 Task: Search one way flight ticket for 2 adults, 2 infants in seat and 1 infant on lap in first from Houston: William P. Hobby Airport to Gillette: Gillette Campbell County Airport on 5-1-2023. Choice of flights is Delta. Number of bags: 3 checked bags. Price is upto 90000. Outbound departure time preference is 6:15.
Action: Mouse moved to (212, 315)
Screenshot: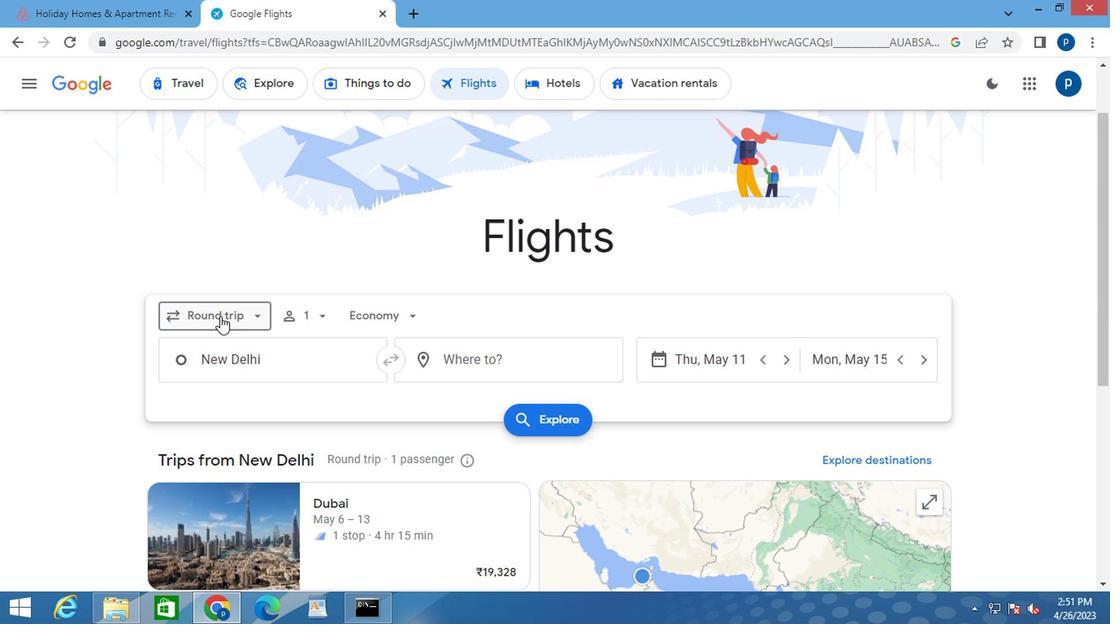 
Action: Mouse pressed left at (212, 315)
Screenshot: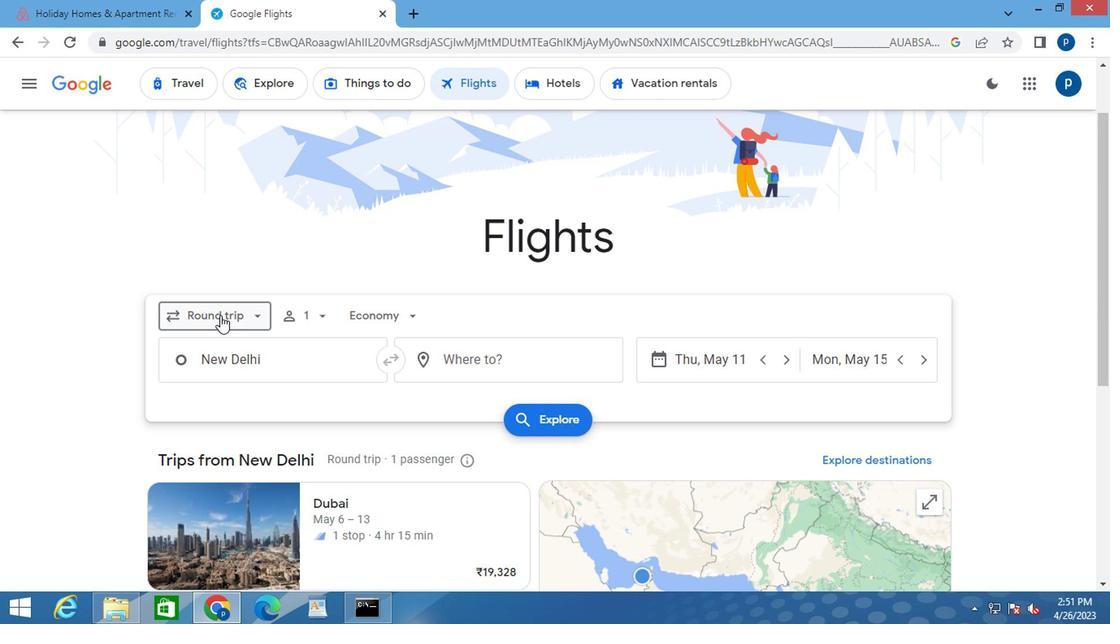
Action: Mouse moved to (228, 386)
Screenshot: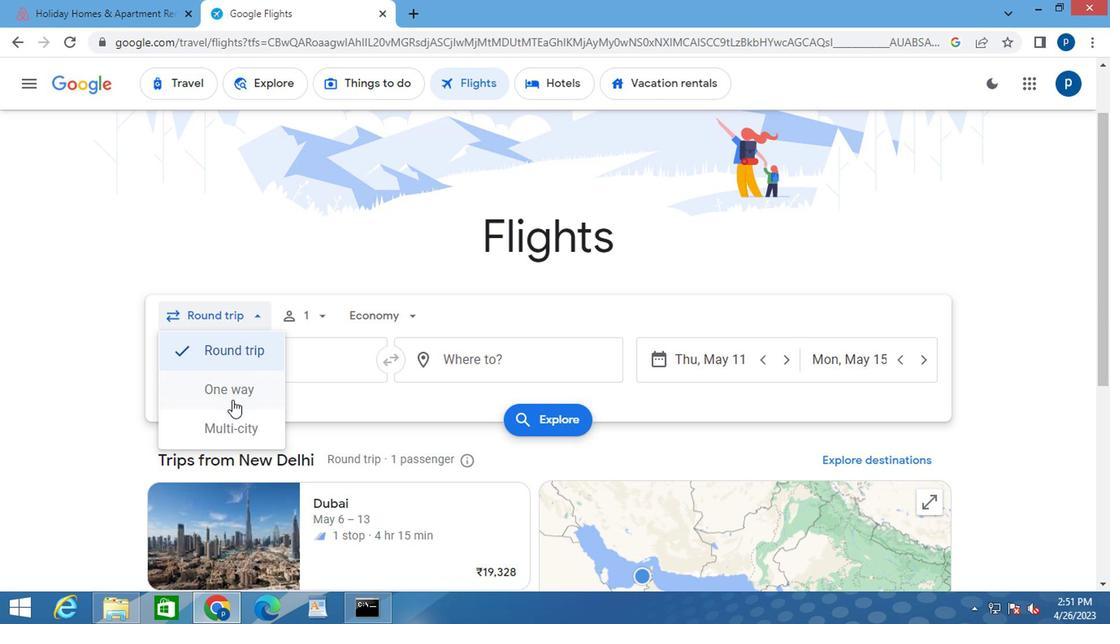 
Action: Mouse pressed left at (228, 386)
Screenshot: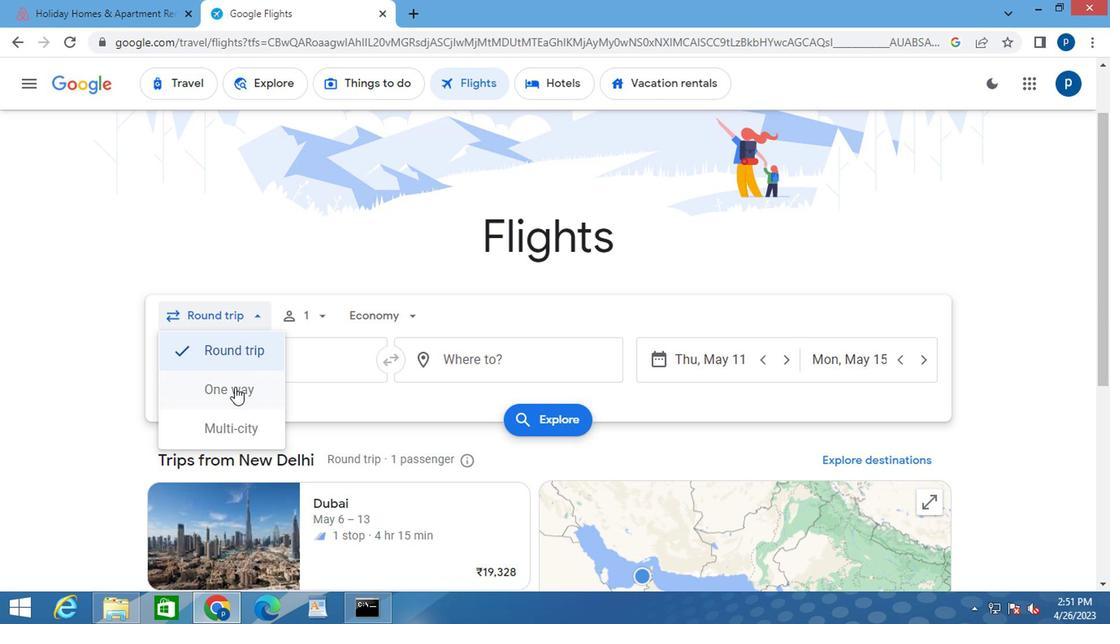 
Action: Mouse moved to (304, 324)
Screenshot: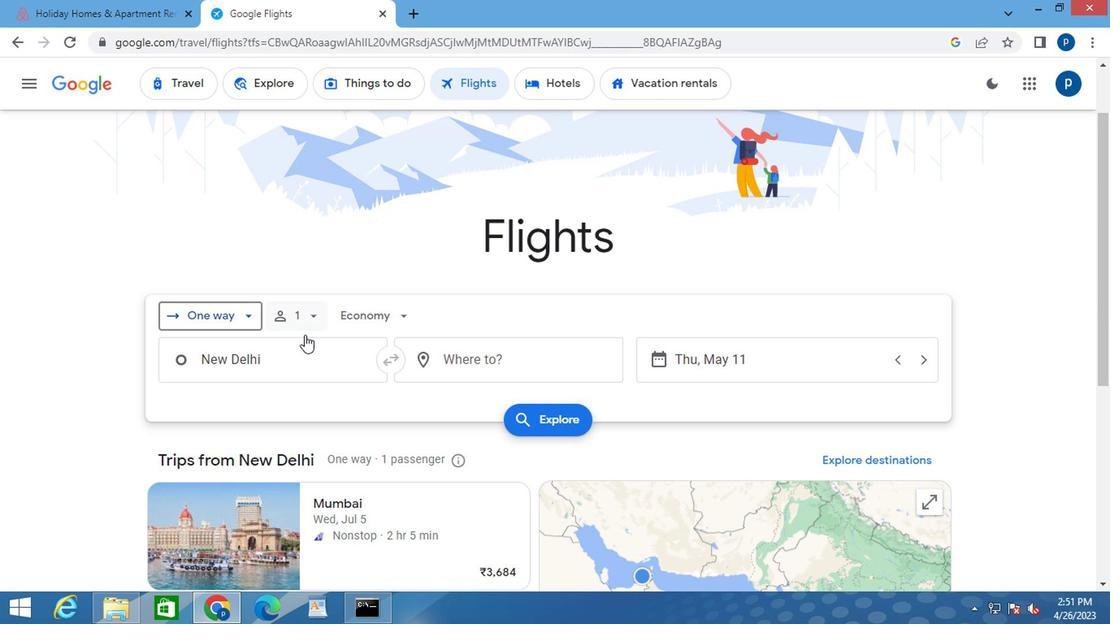 
Action: Mouse pressed left at (304, 324)
Screenshot: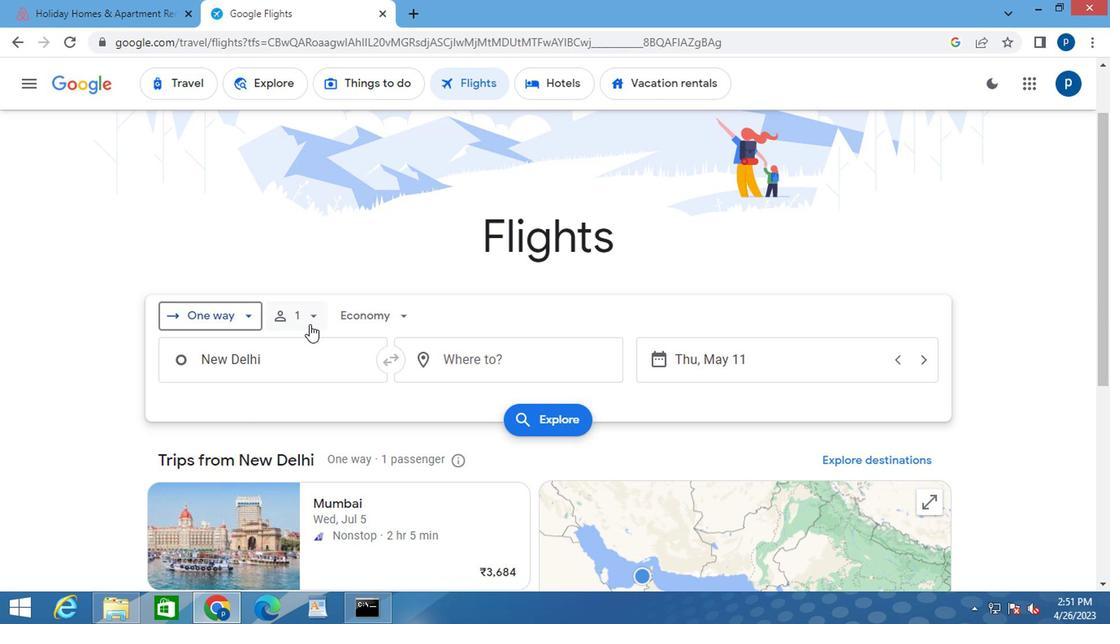 
Action: Mouse moved to (432, 361)
Screenshot: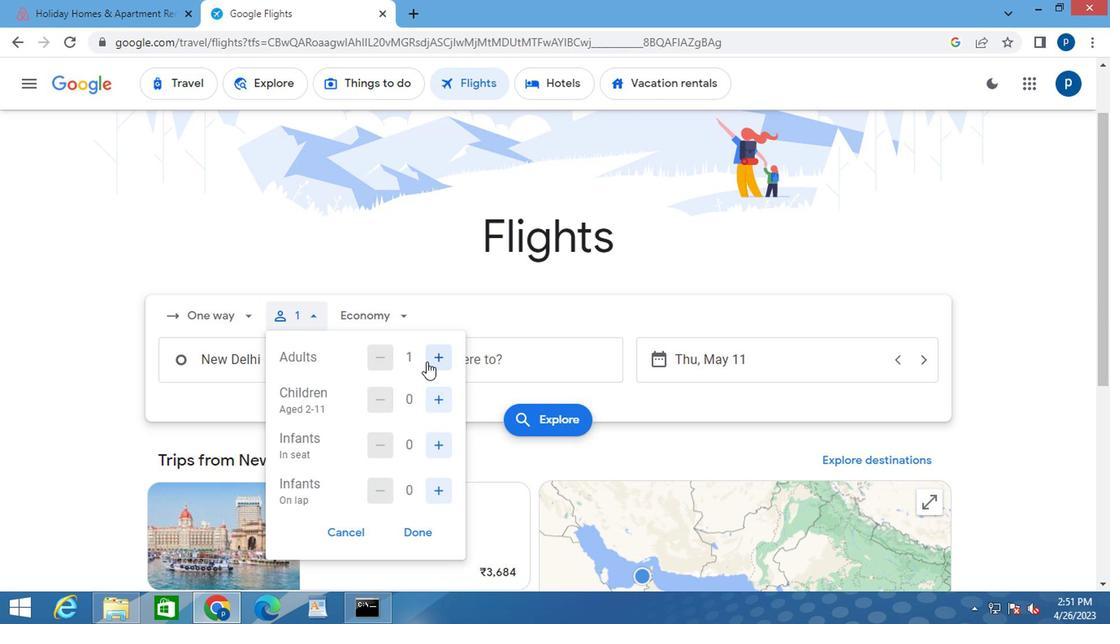 
Action: Mouse pressed left at (432, 361)
Screenshot: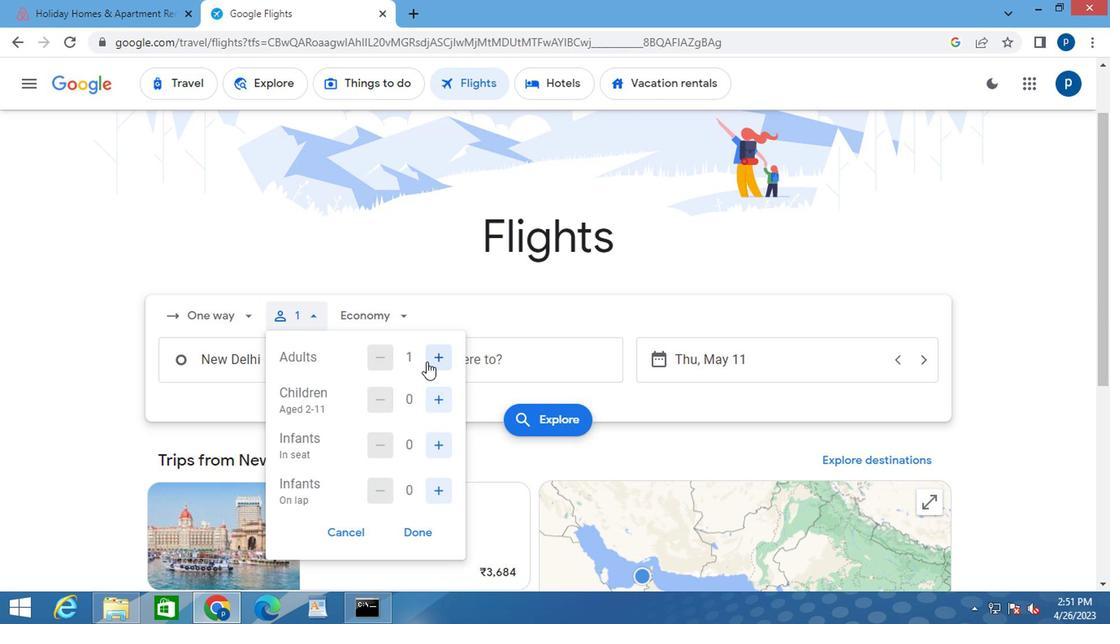 
Action: Mouse moved to (430, 435)
Screenshot: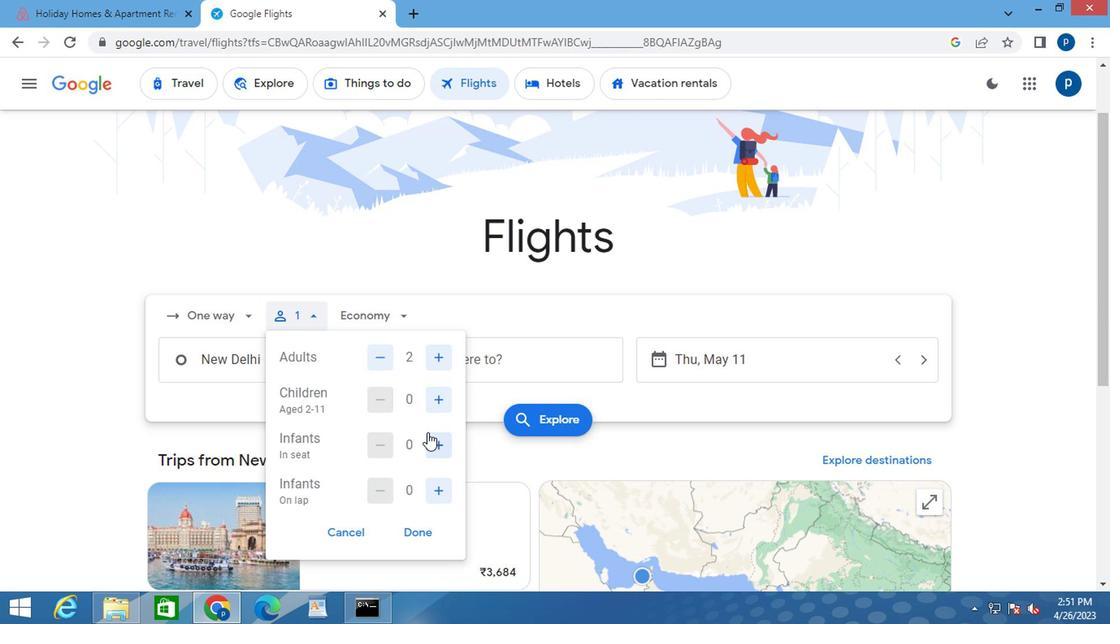 
Action: Mouse pressed left at (430, 435)
Screenshot: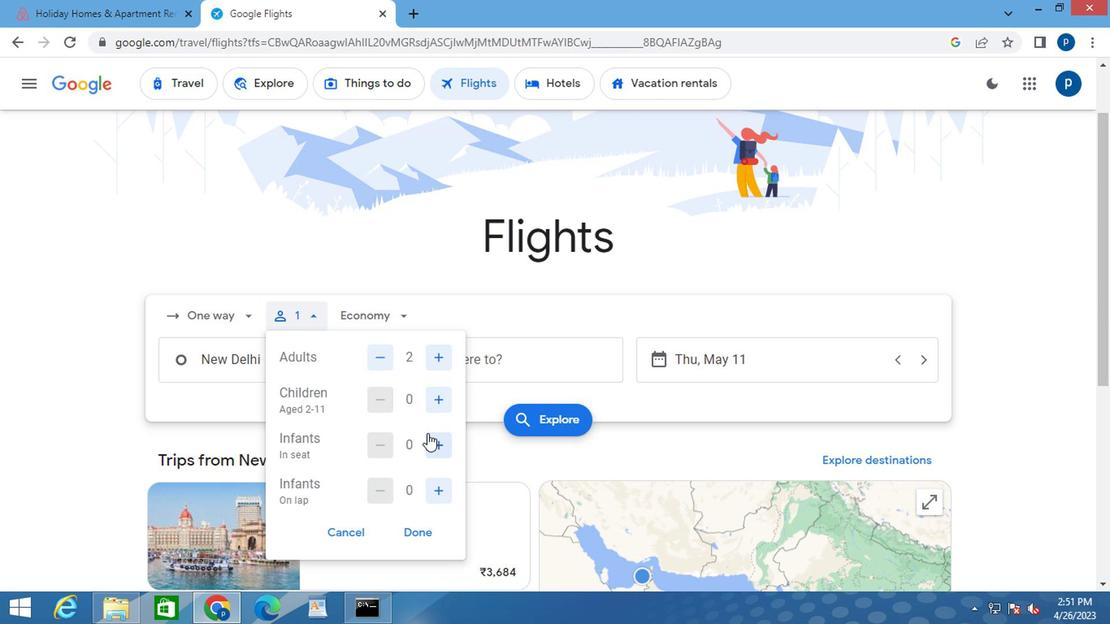 
Action: Mouse pressed left at (430, 435)
Screenshot: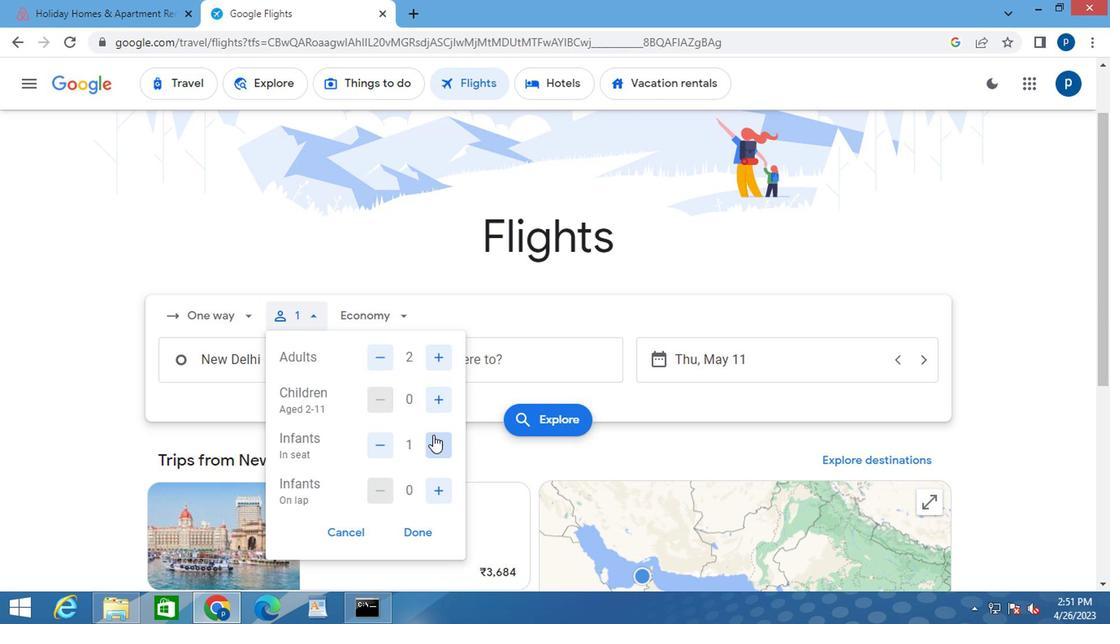 
Action: Mouse moved to (427, 490)
Screenshot: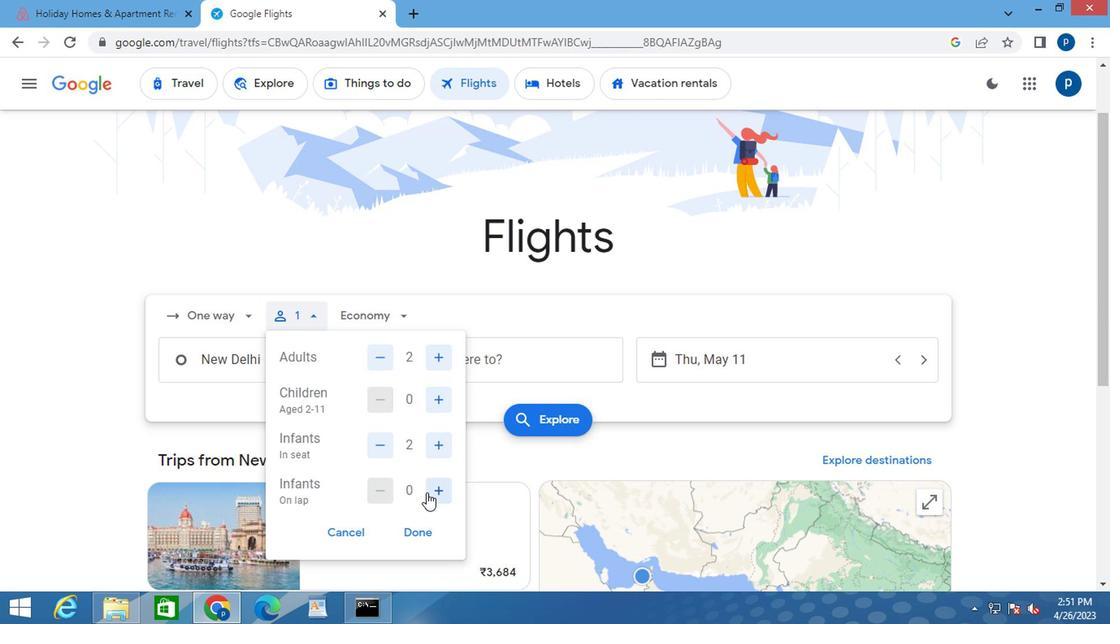 
Action: Mouse pressed left at (427, 490)
Screenshot: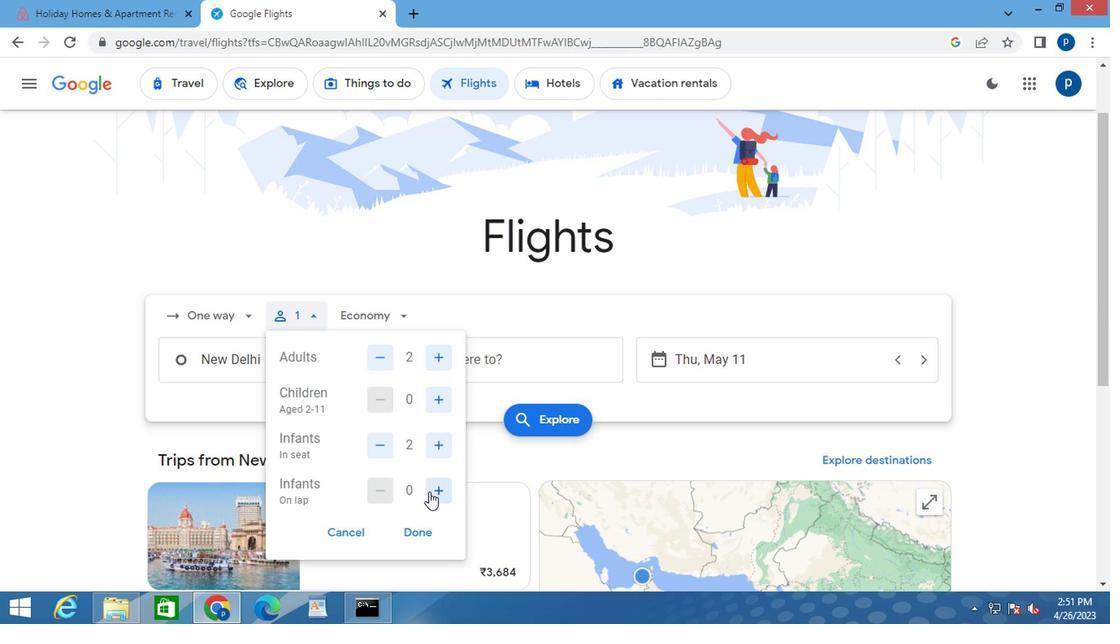
Action: Mouse moved to (406, 528)
Screenshot: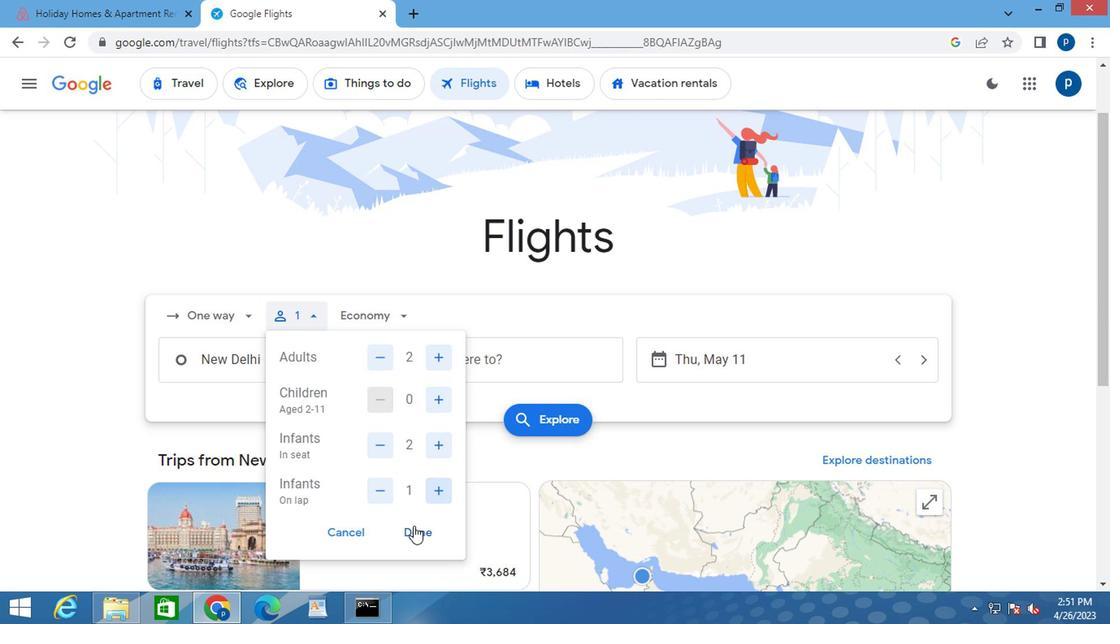 
Action: Mouse pressed left at (406, 528)
Screenshot: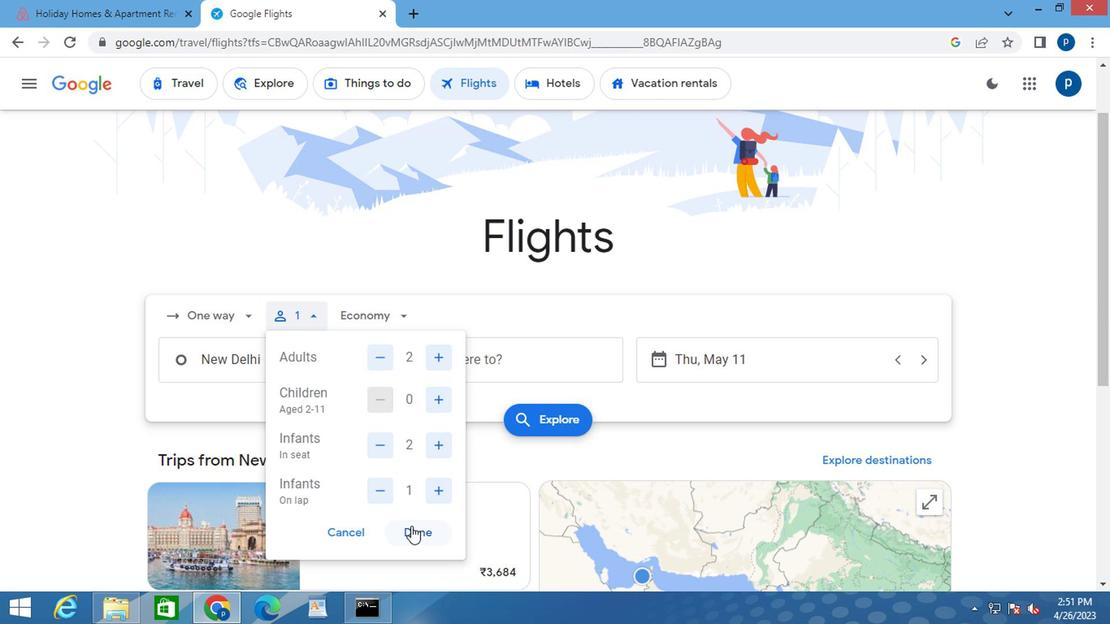 
Action: Mouse moved to (385, 317)
Screenshot: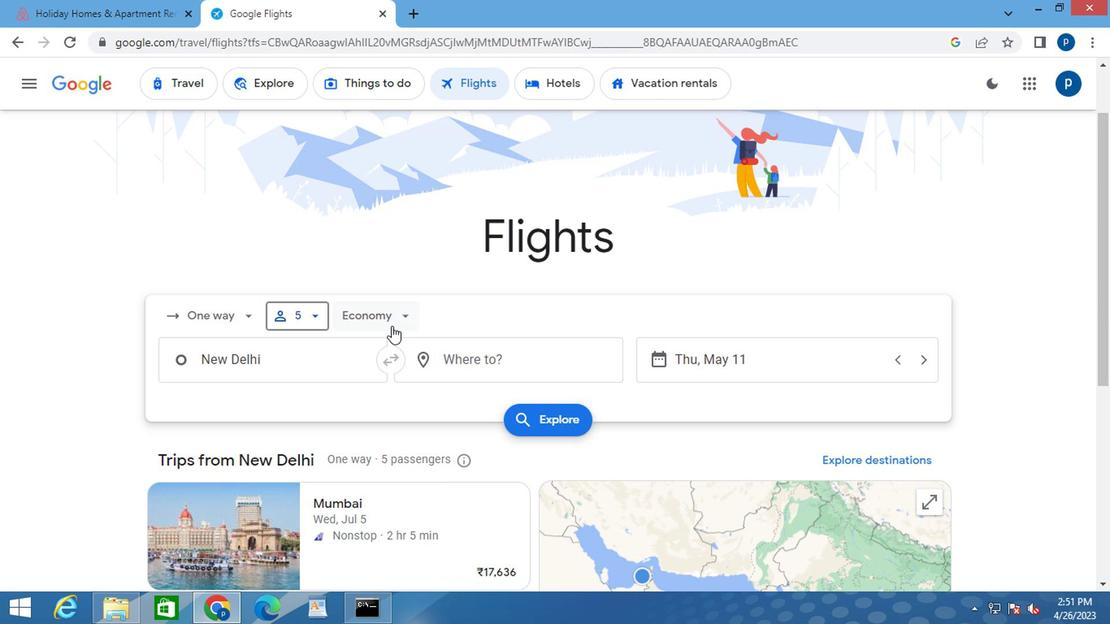 
Action: Mouse pressed left at (385, 317)
Screenshot: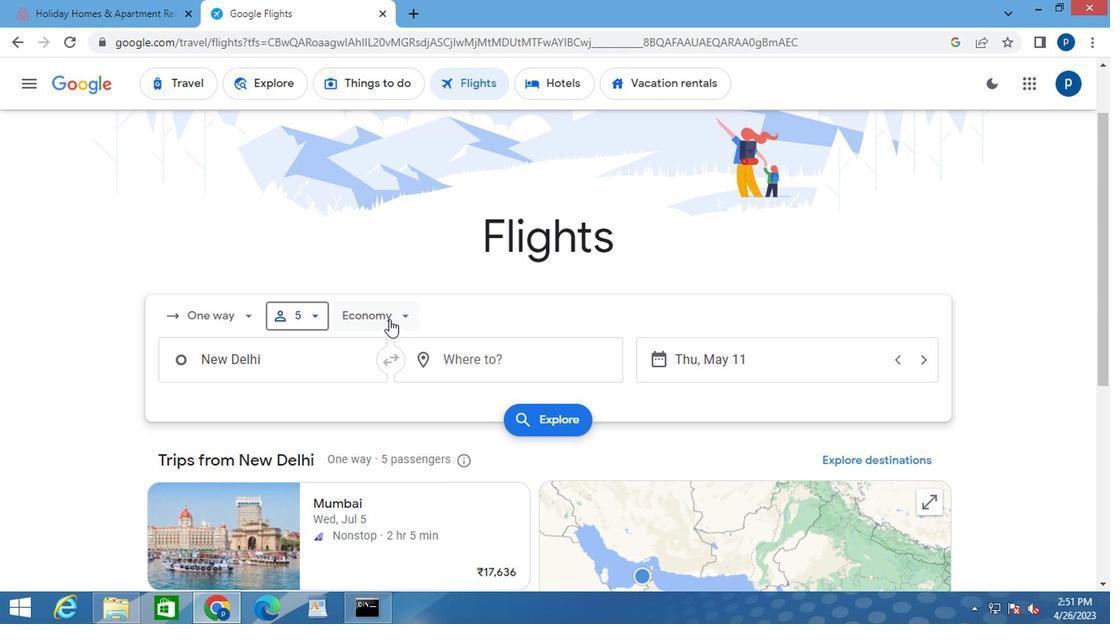 
Action: Mouse moved to (389, 458)
Screenshot: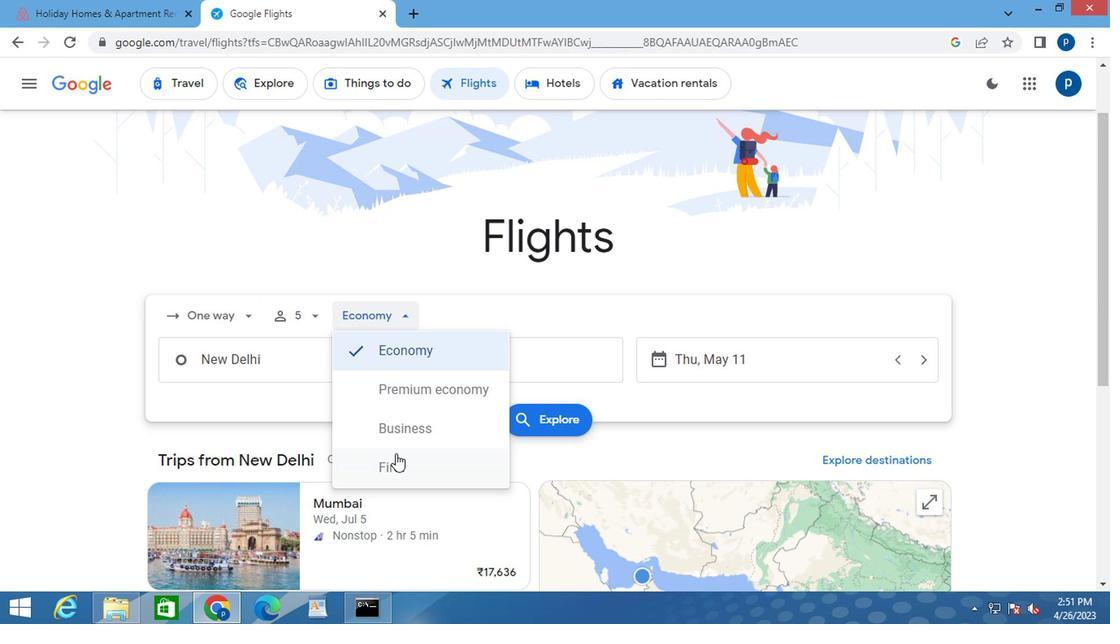 
Action: Mouse pressed left at (389, 458)
Screenshot: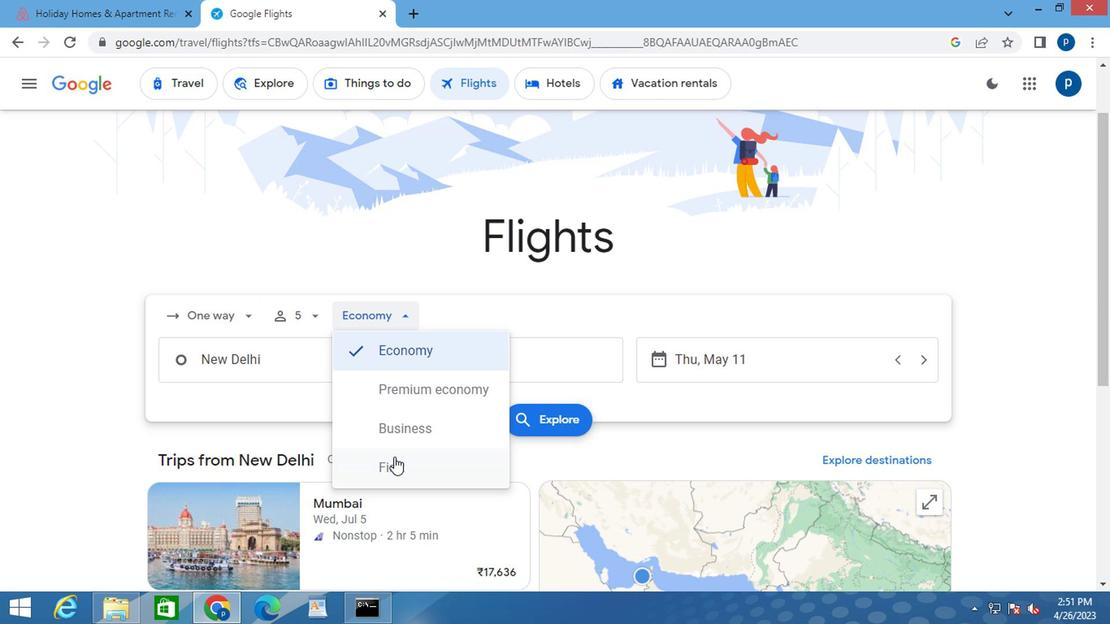 
Action: Mouse moved to (274, 366)
Screenshot: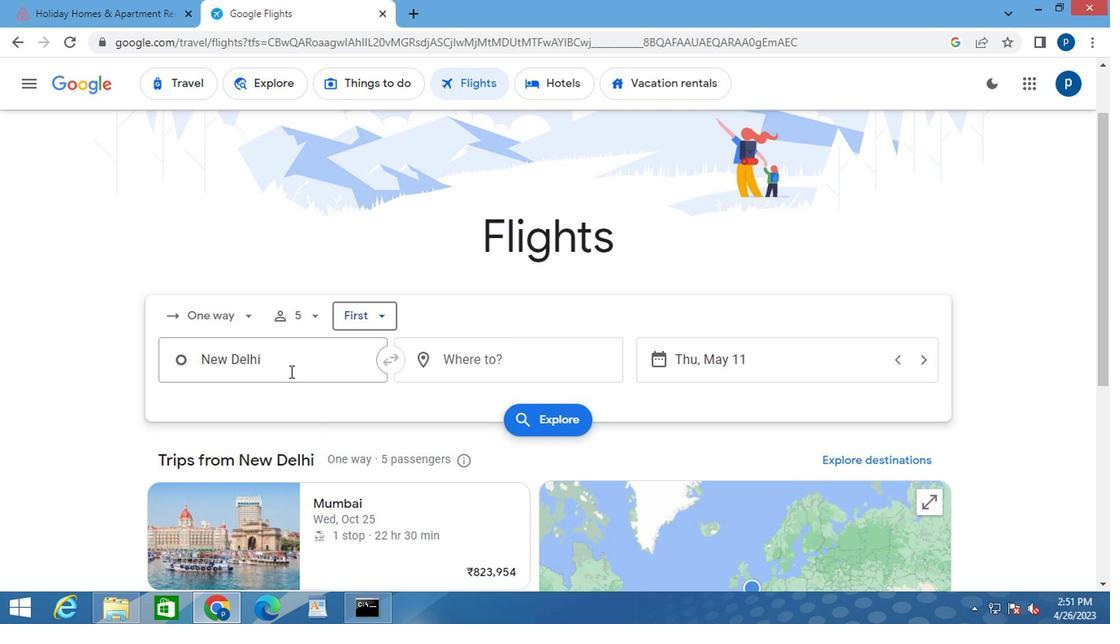
Action: Mouse pressed left at (274, 366)
Screenshot: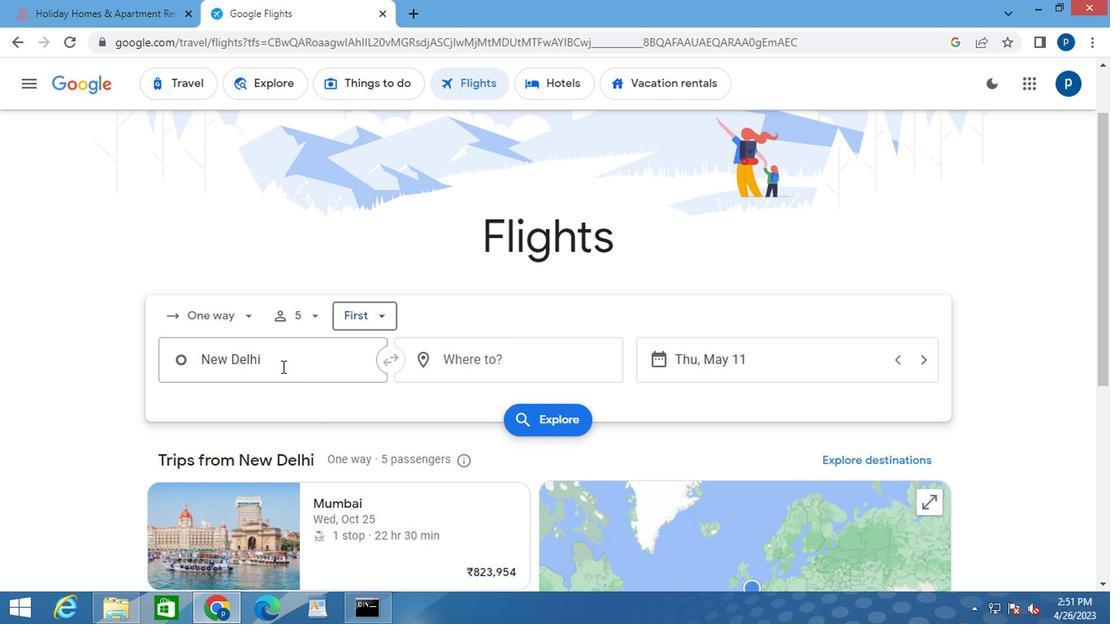 
Action: Mouse pressed left at (274, 366)
Screenshot: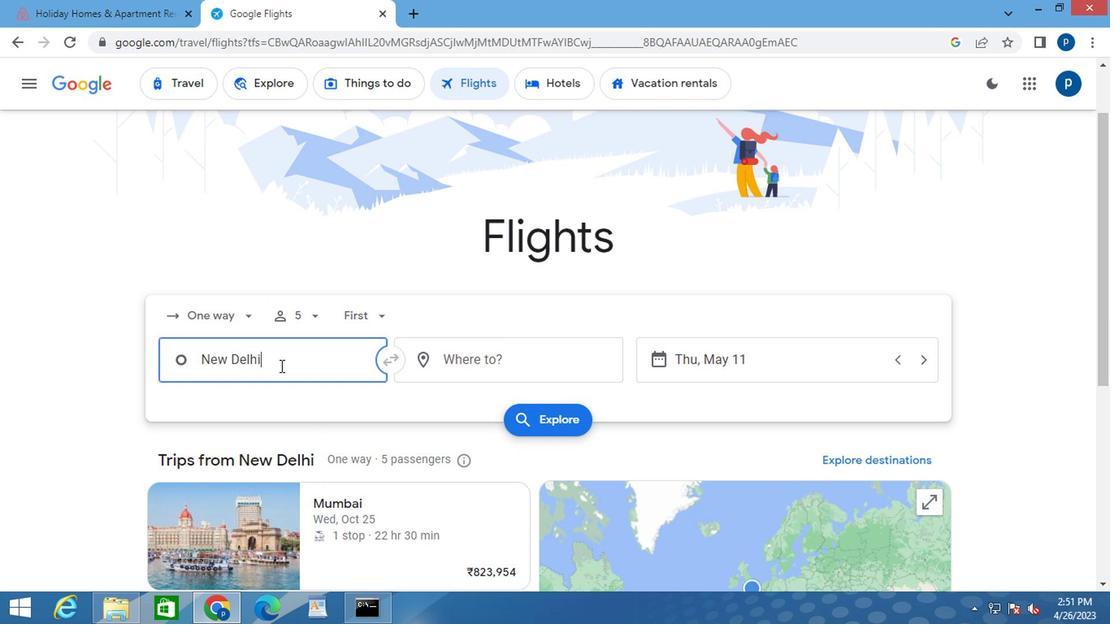 
Action: Key pressed <Key.delete>w<Key.caps_lock>illiam<Key.space><Key.caps_lock>p<Key.caps_lock>
Screenshot: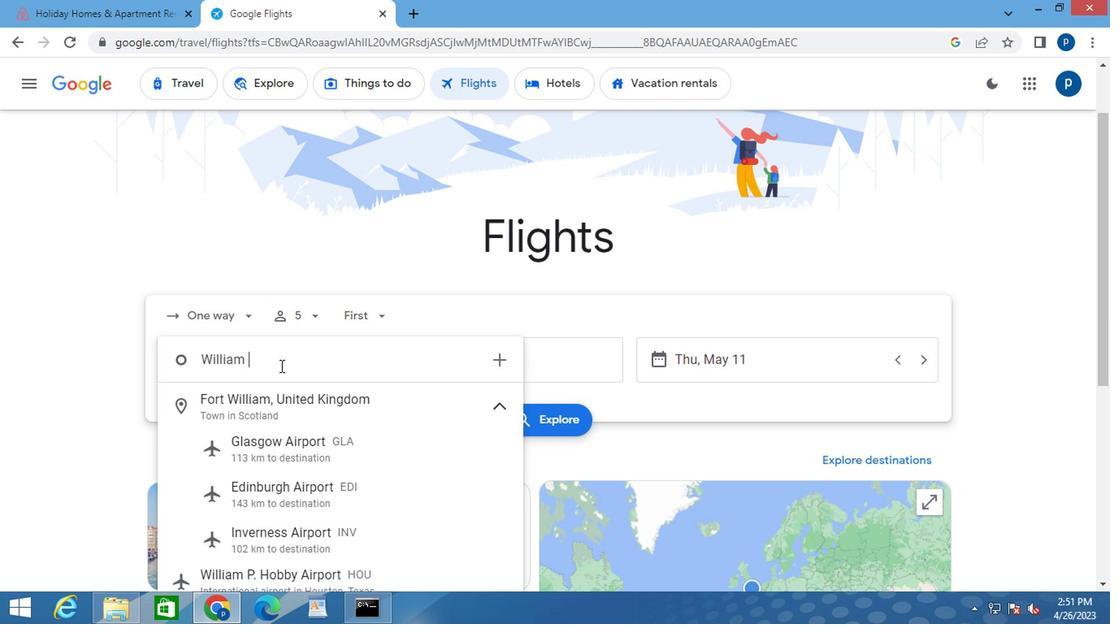 
Action: Mouse moved to (293, 410)
Screenshot: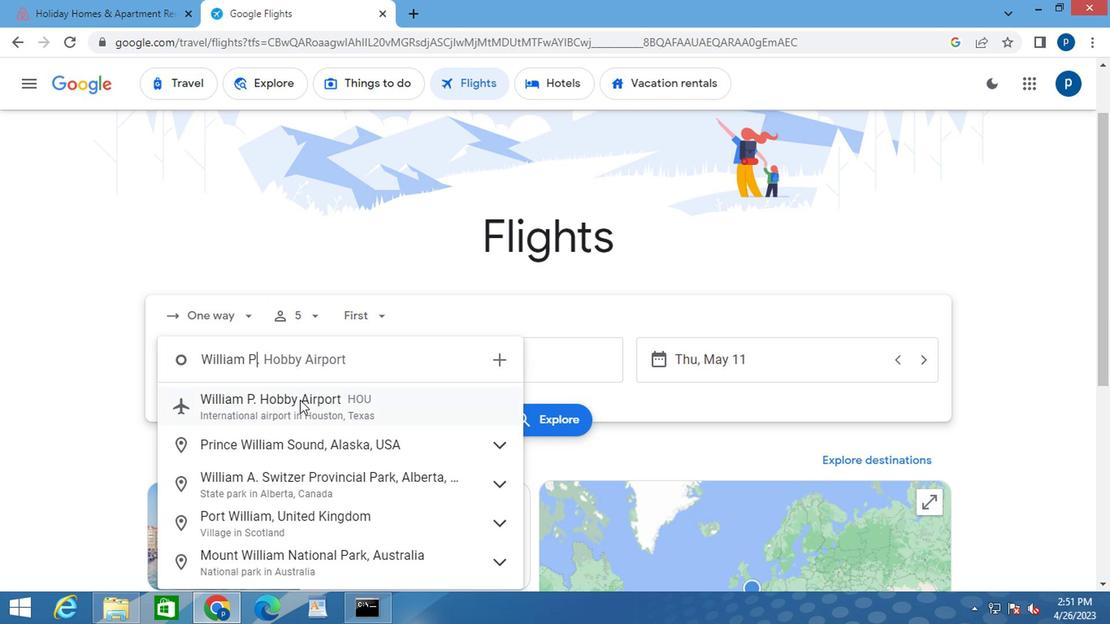 
Action: Mouse pressed left at (293, 410)
Screenshot: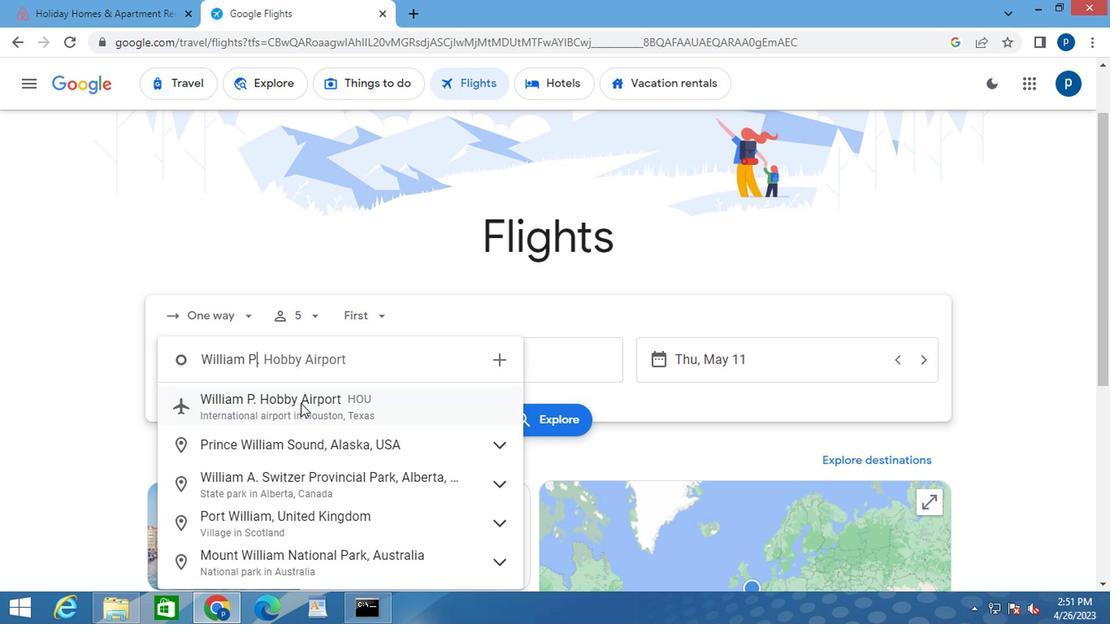 
Action: Mouse moved to (481, 365)
Screenshot: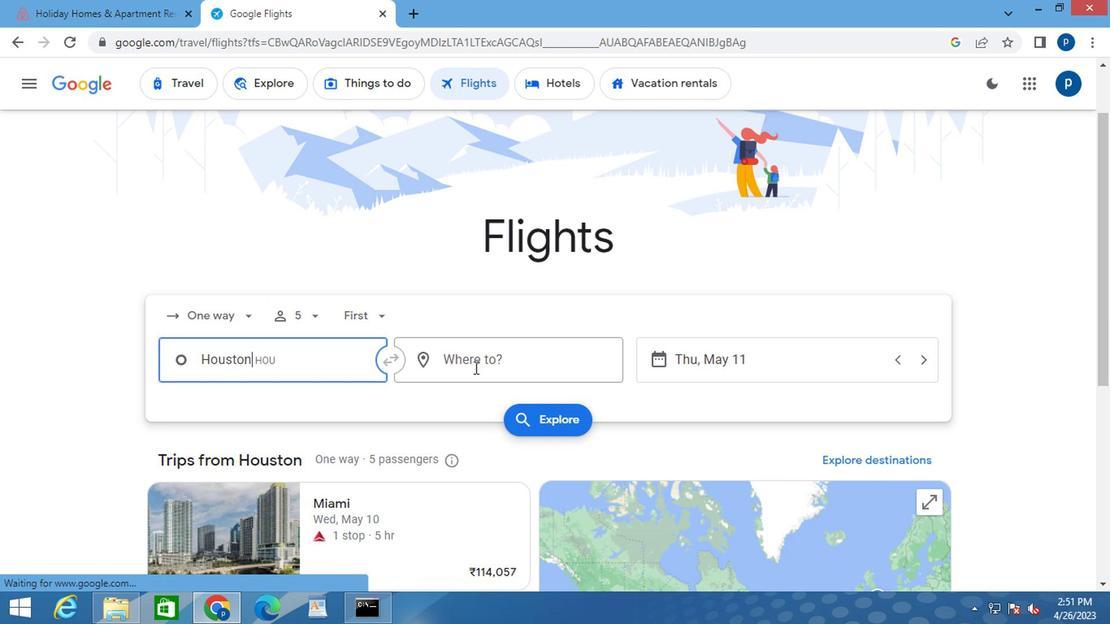 
Action: Mouse pressed left at (481, 365)
Screenshot: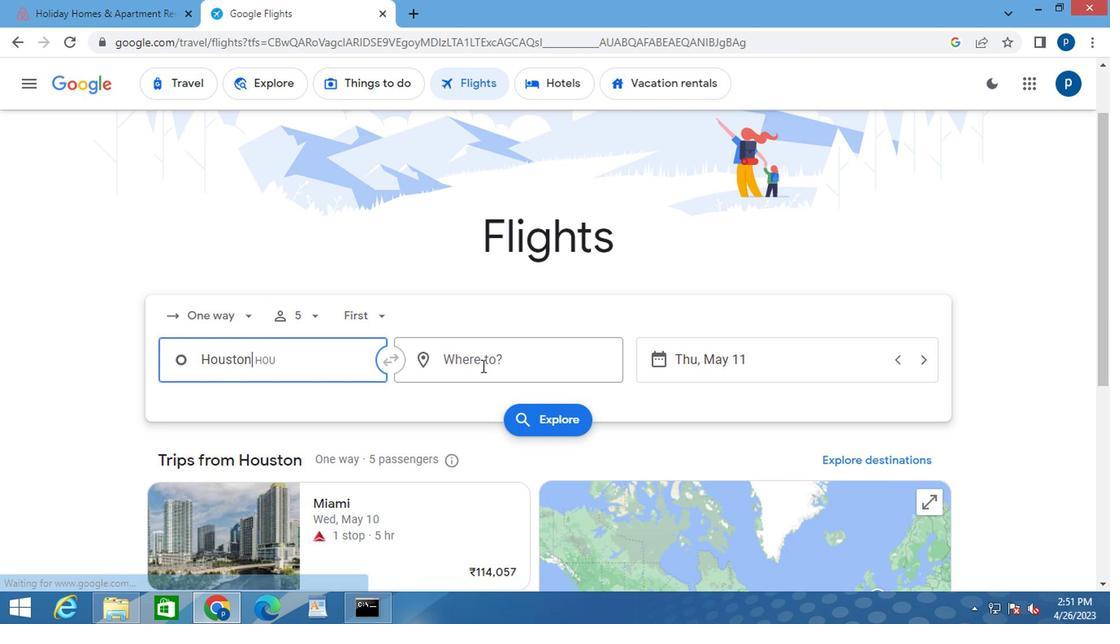 
Action: Key pressed <Key.caps_lock>g<Key.caps_lock>illete
Screenshot: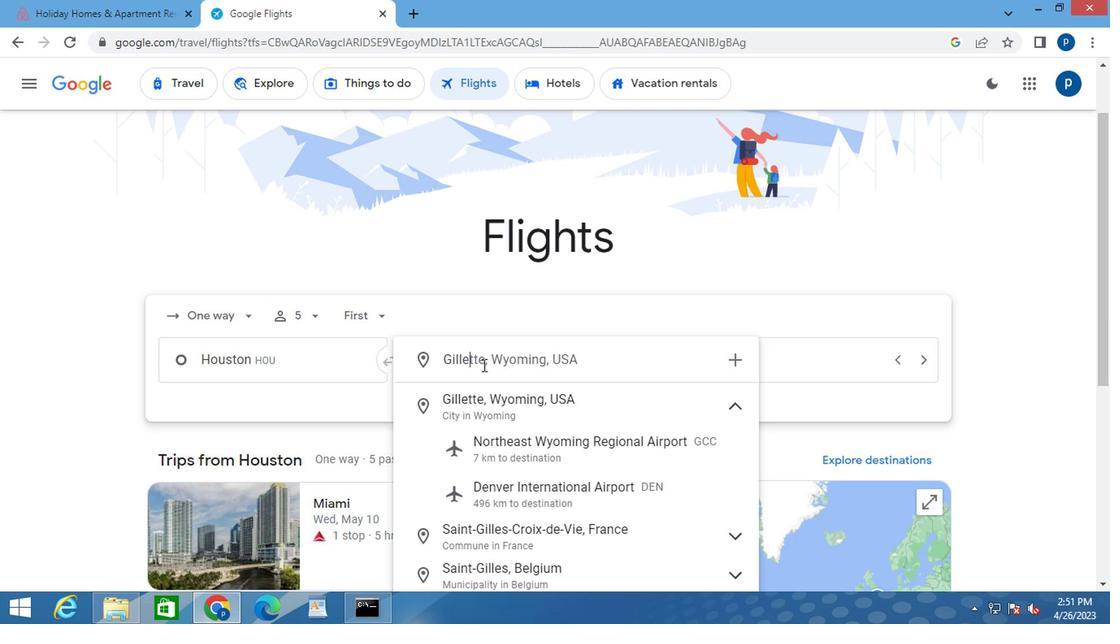 
Action: Mouse moved to (482, 411)
Screenshot: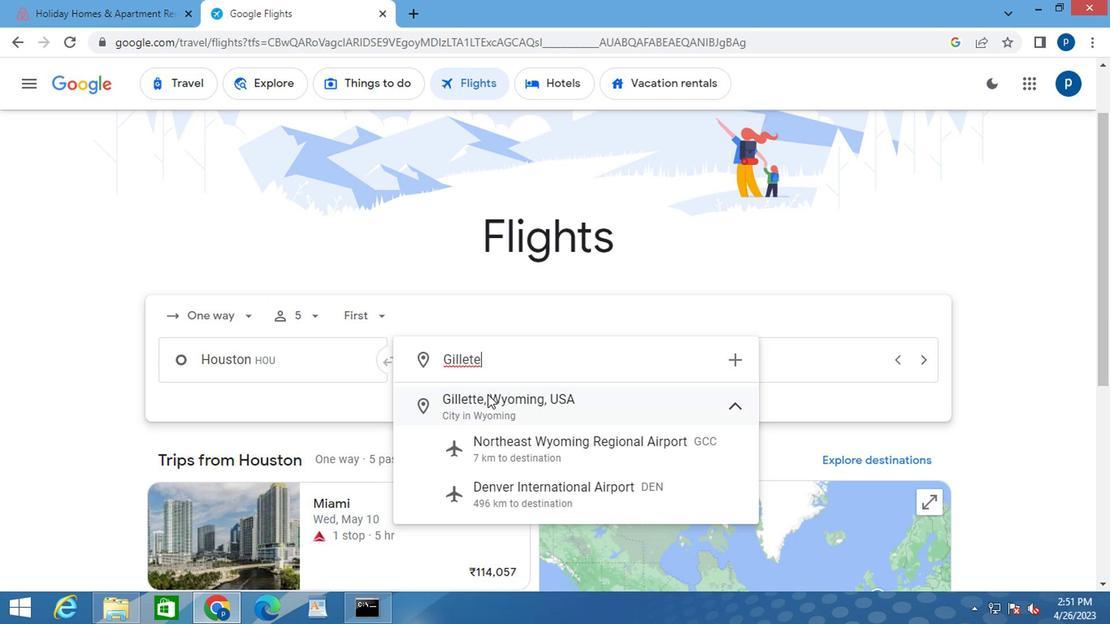 
Action: Mouse pressed left at (482, 411)
Screenshot: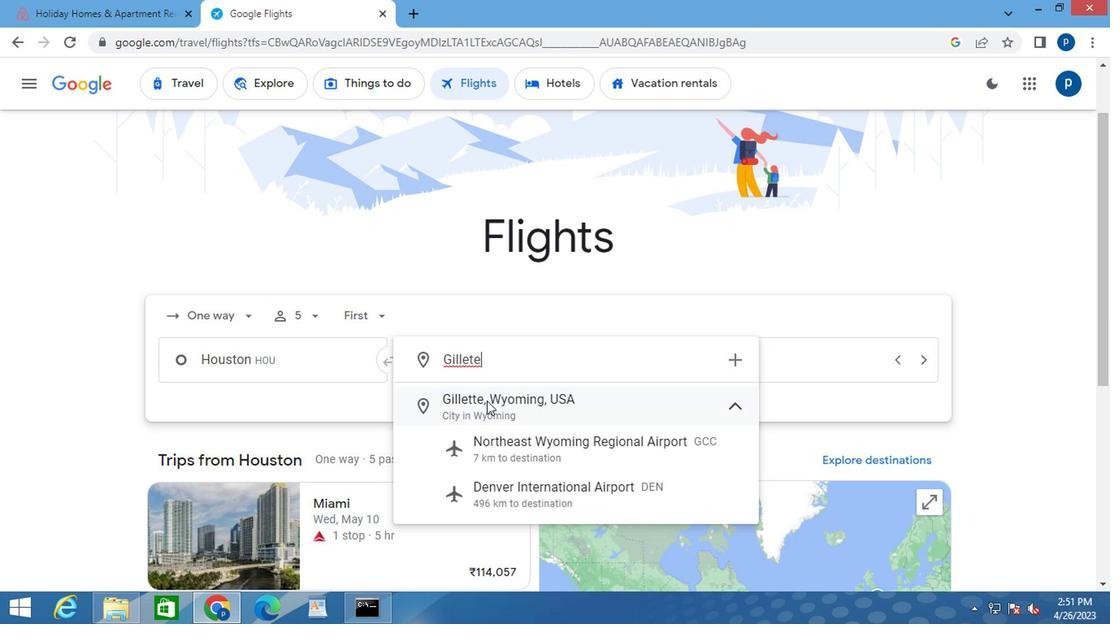 
Action: Mouse moved to (660, 367)
Screenshot: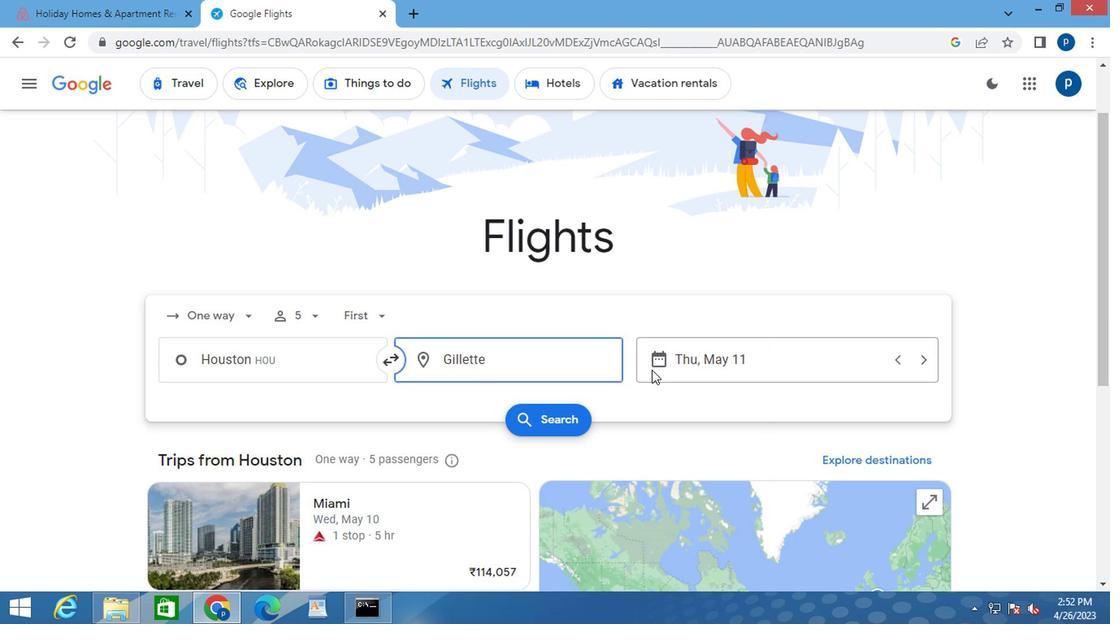 
Action: Mouse pressed left at (660, 367)
Screenshot: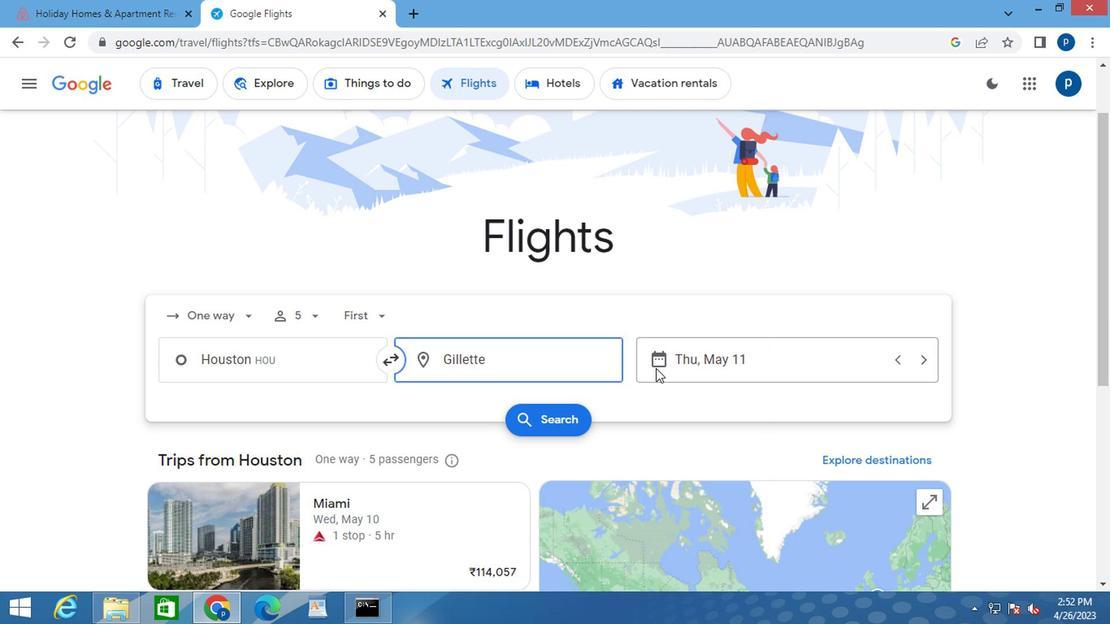 
Action: Mouse moved to (707, 282)
Screenshot: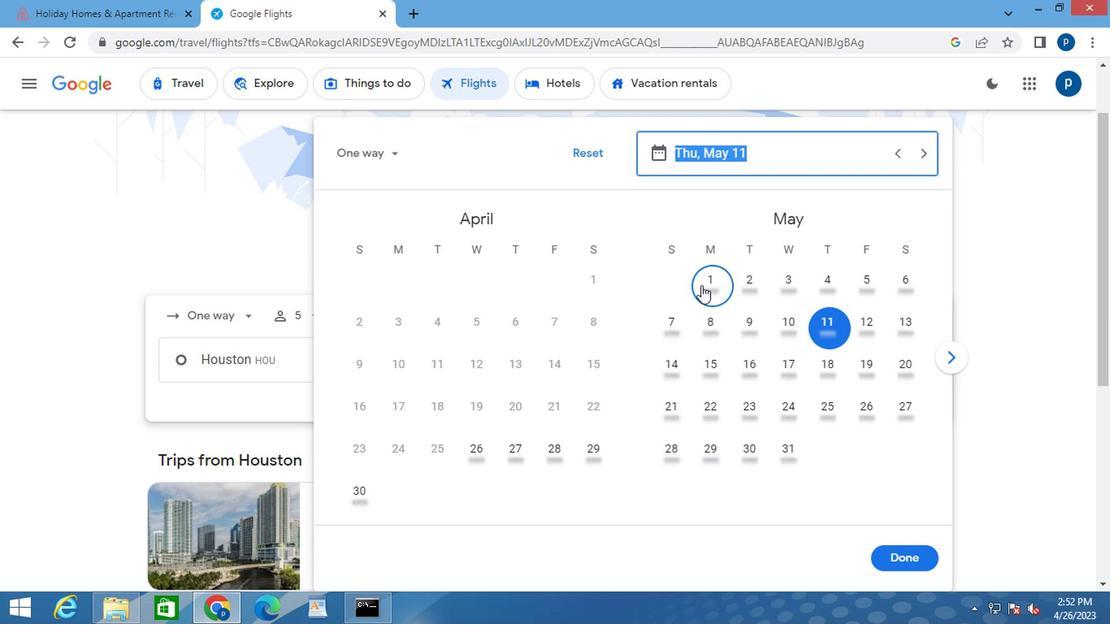
Action: Mouse pressed left at (707, 282)
Screenshot: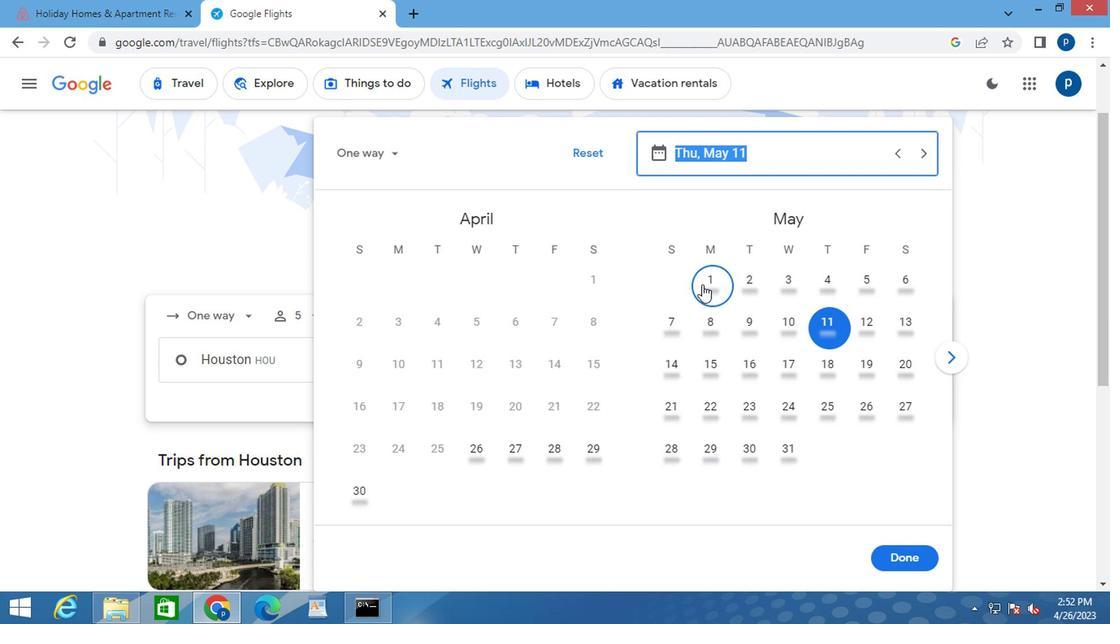 
Action: Mouse moved to (918, 546)
Screenshot: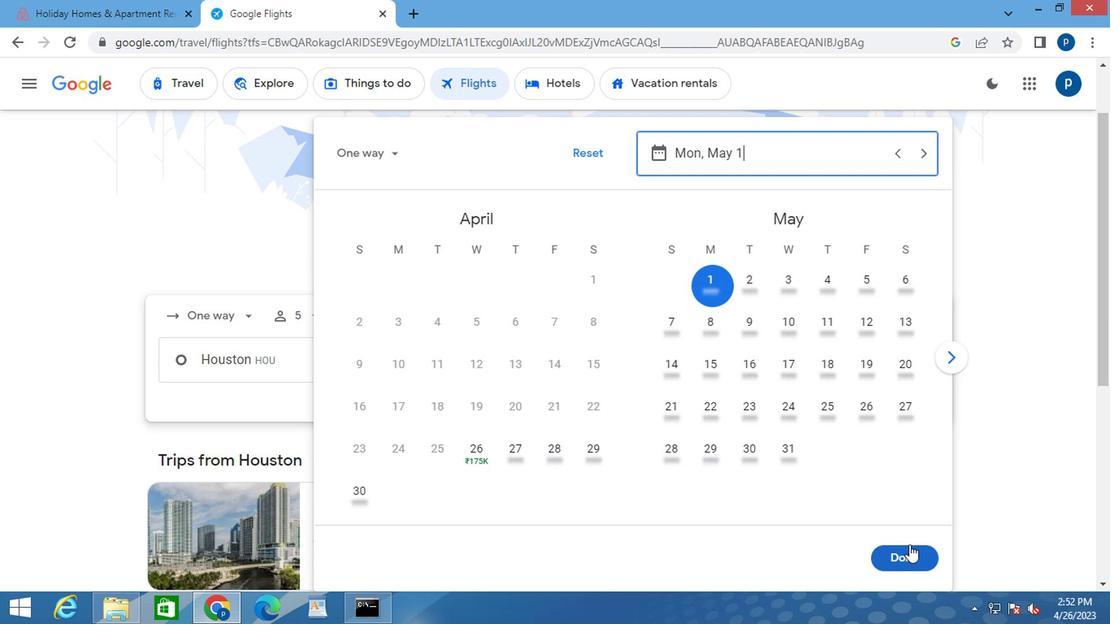 
Action: Mouse pressed left at (918, 546)
Screenshot: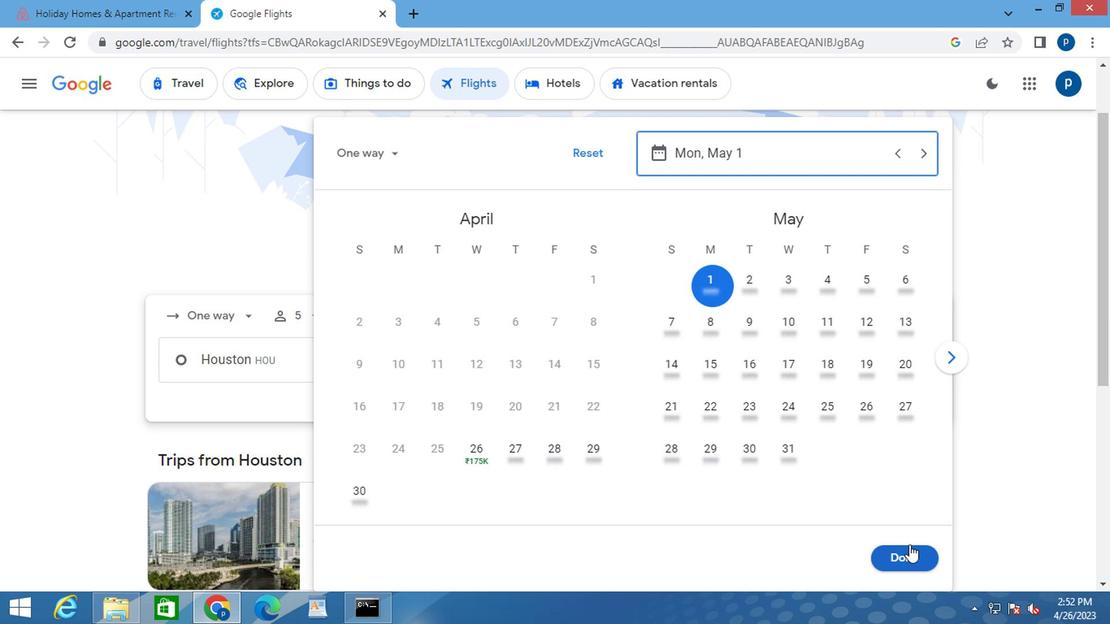 
Action: Mouse moved to (526, 420)
Screenshot: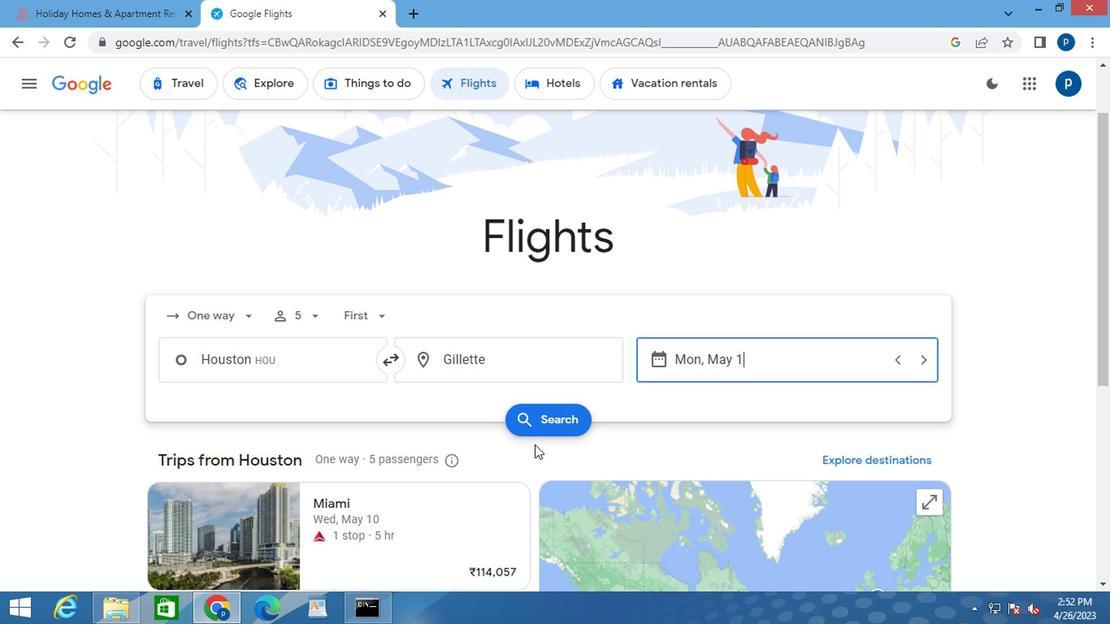
Action: Mouse pressed left at (526, 420)
Screenshot: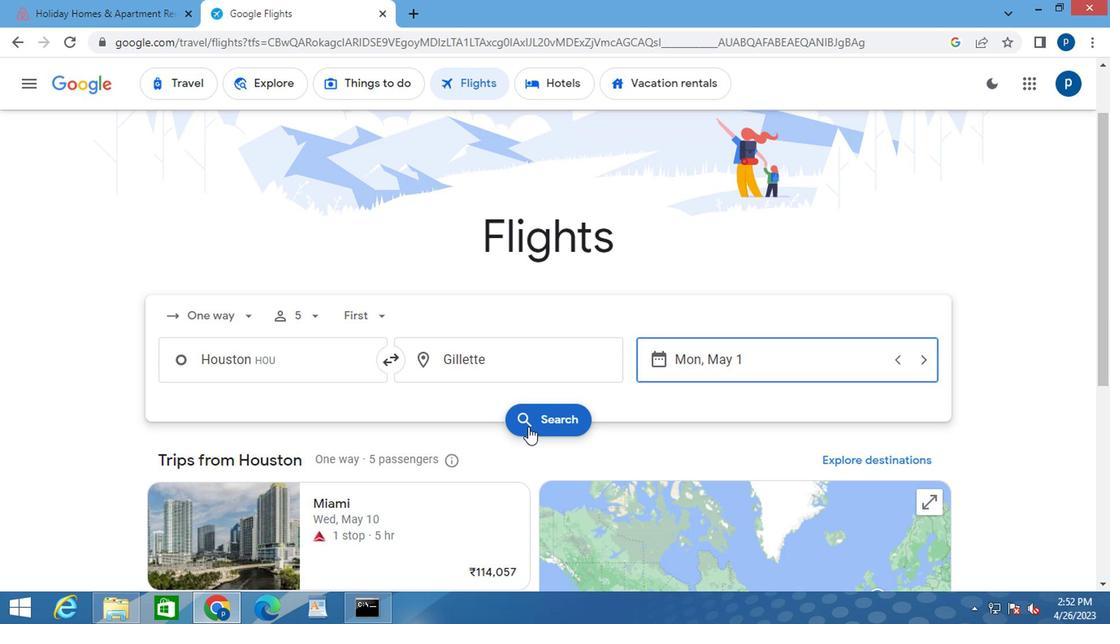 
Action: Mouse moved to (160, 232)
Screenshot: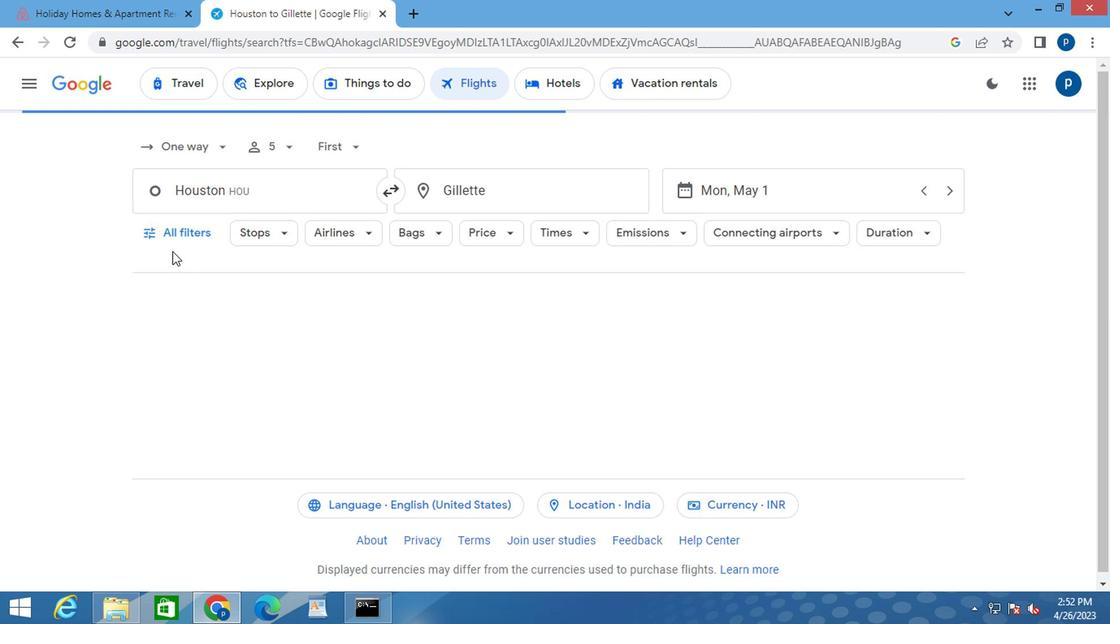 
Action: Mouse pressed left at (160, 232)
Screenshot: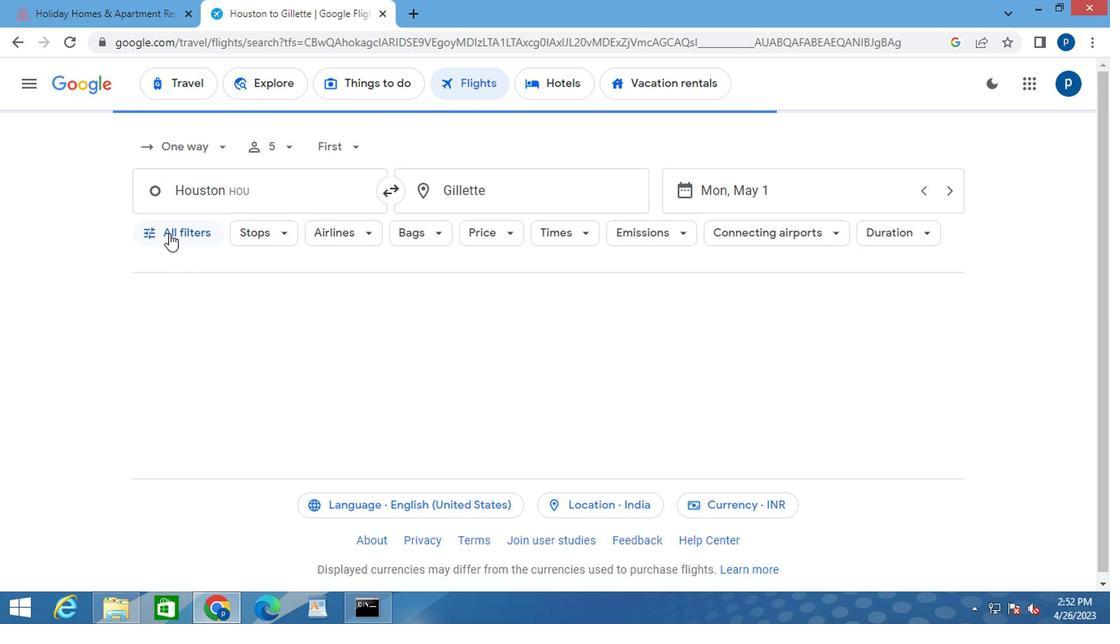 
Action: Mouse moved to (223, 375)
Screenshot: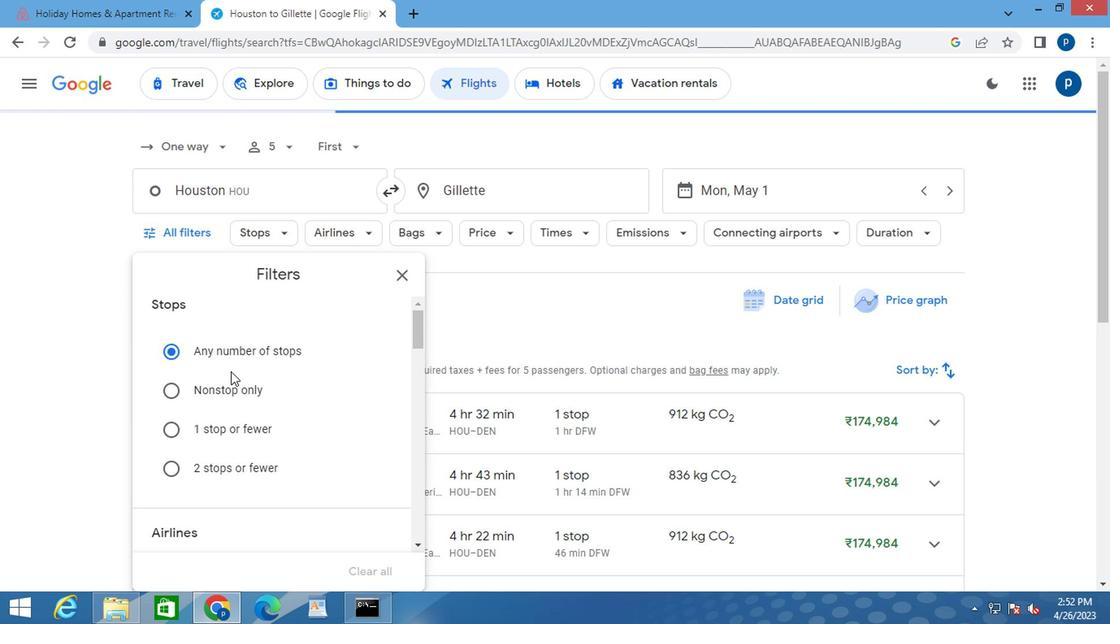 
Action: Mouse scrolled (223, 374) with delta (0, -1)
Screenshot: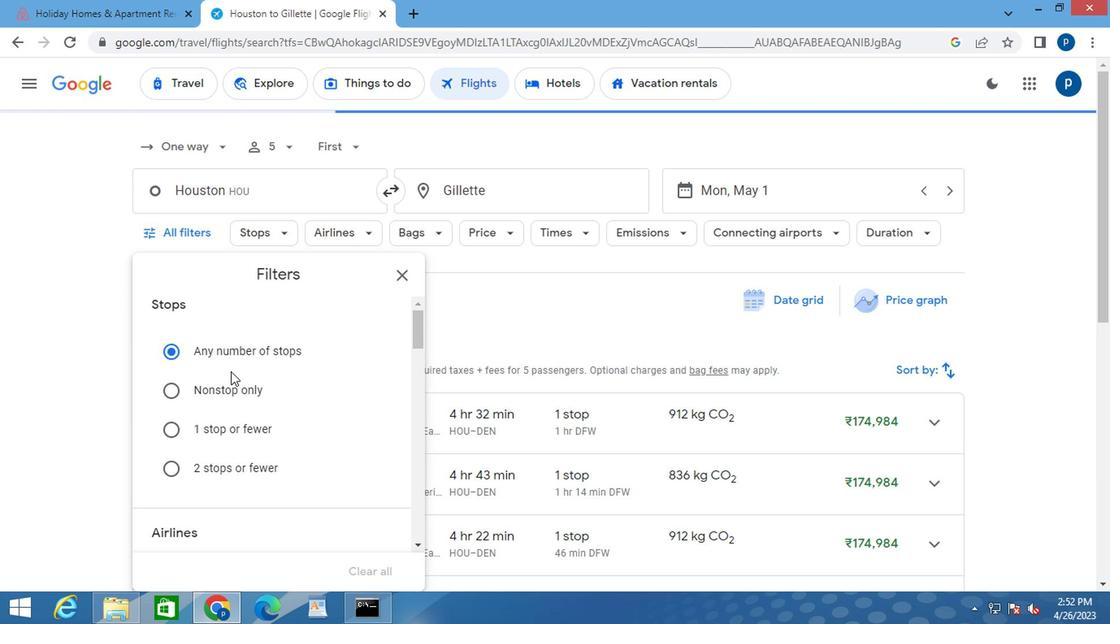 
Action: Mouse moved to (224, 377)
Screenshot: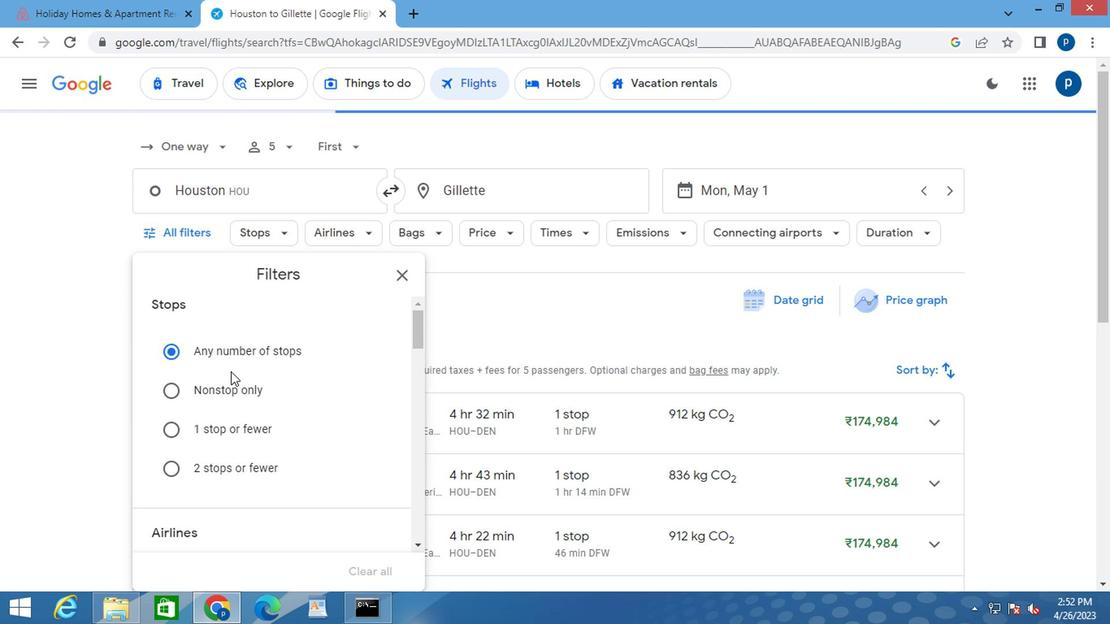 
Action: Mouse scrolled (224, 375) with delta (0, -1)
Screenshot: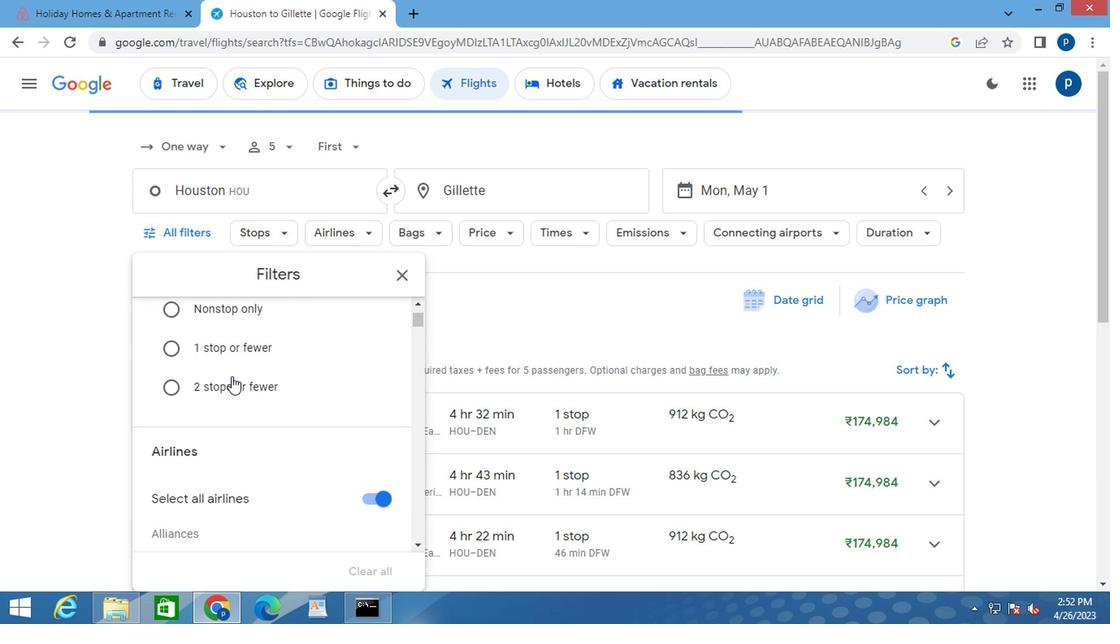 
Action: Mouse moved to (240, 386)
Screenshot: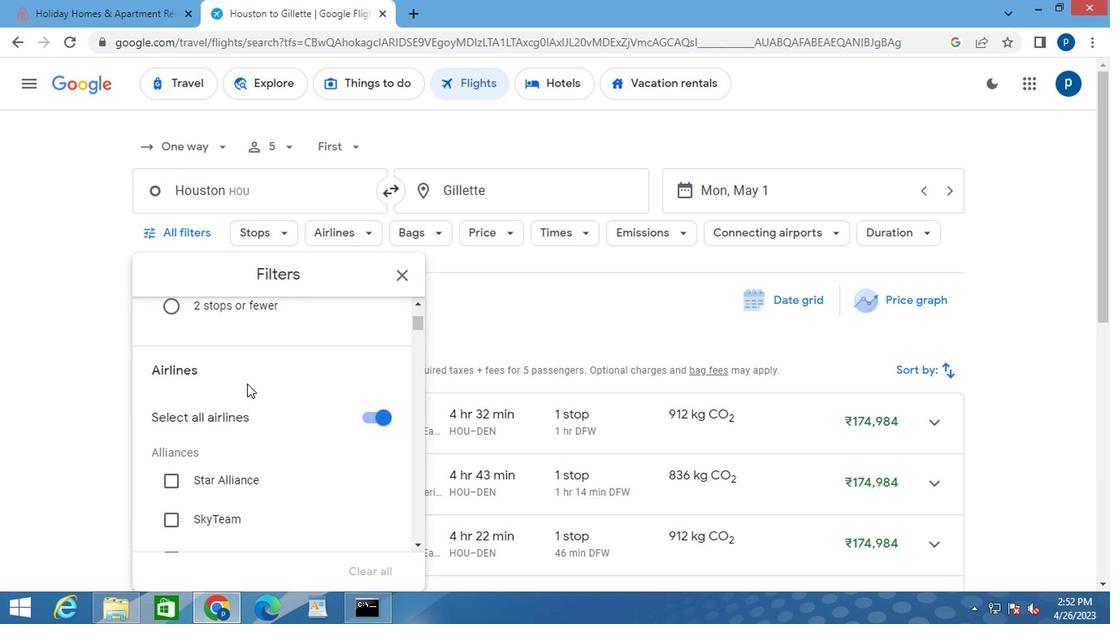 
Action: Mouse scrolled (240, 385) with delta (0, -1)
Screenshot: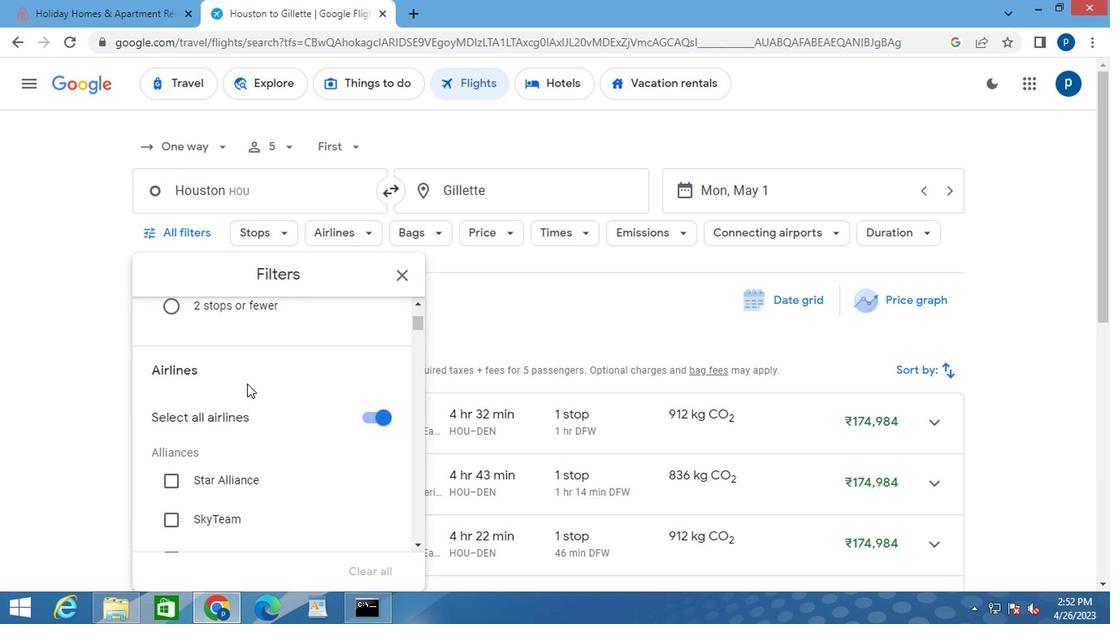 
Action: Mouse moved to (241, 387)
Screenshot: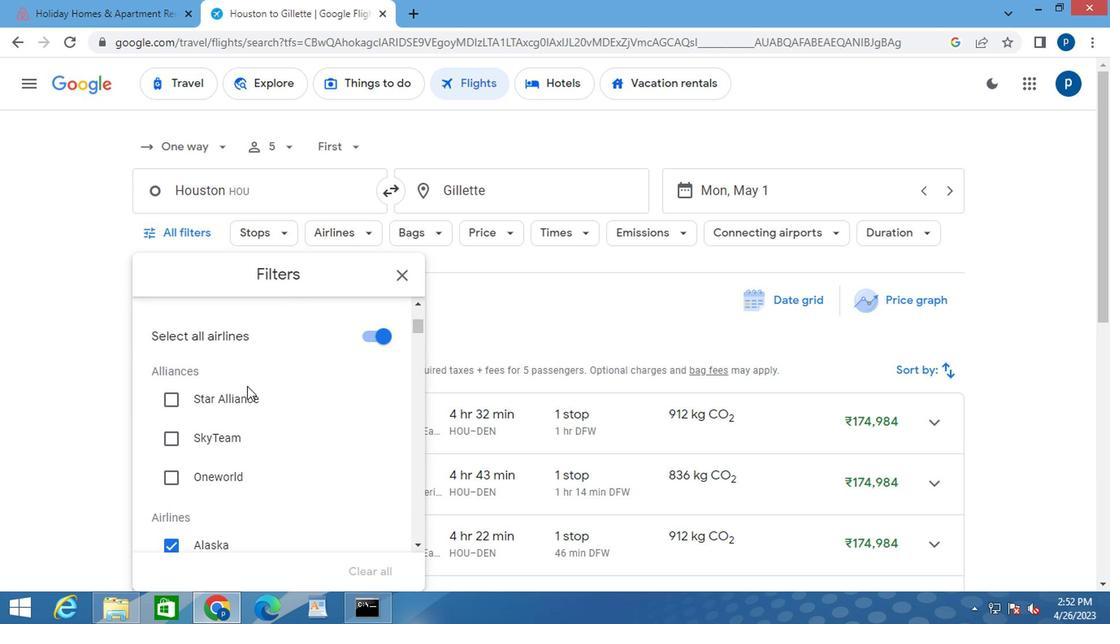 
Action: Mouse scrolled (241, 386) with delta (0, 0)
Screenshot: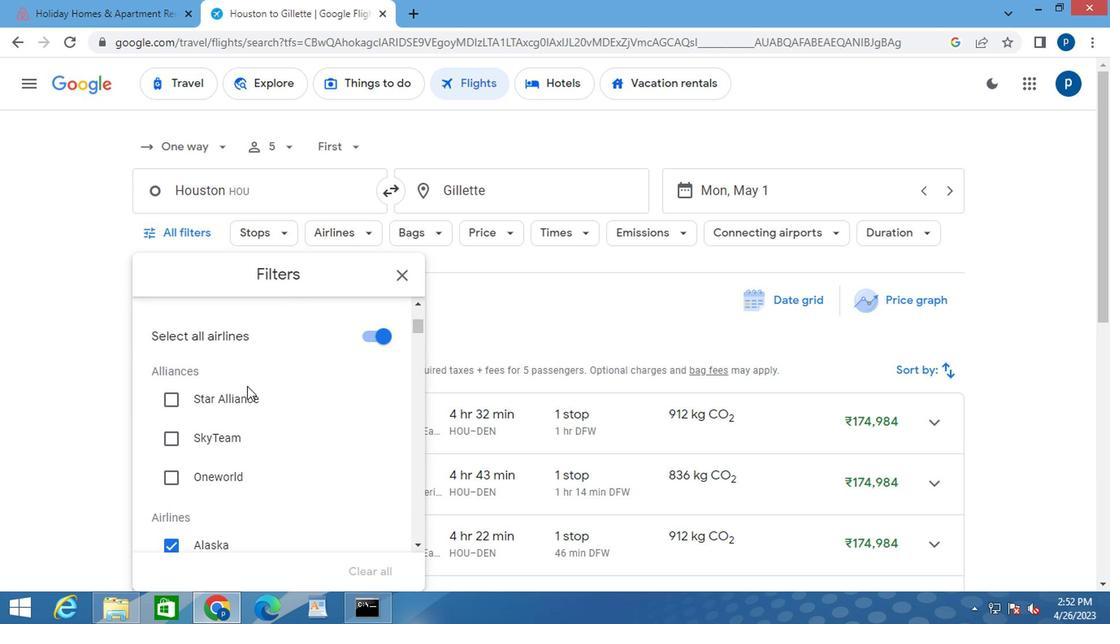 
Action: Mouse moved to (248, 387)
Screenshot: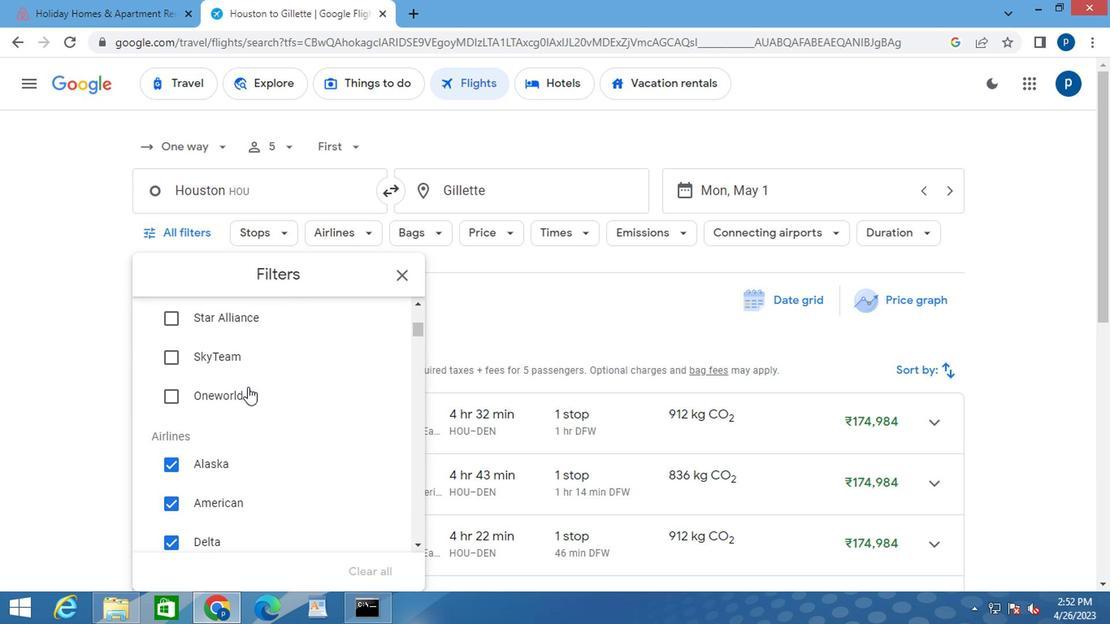 
Action: Mouse scrolled (248, 386) with delta (0, 0)
Screenshot: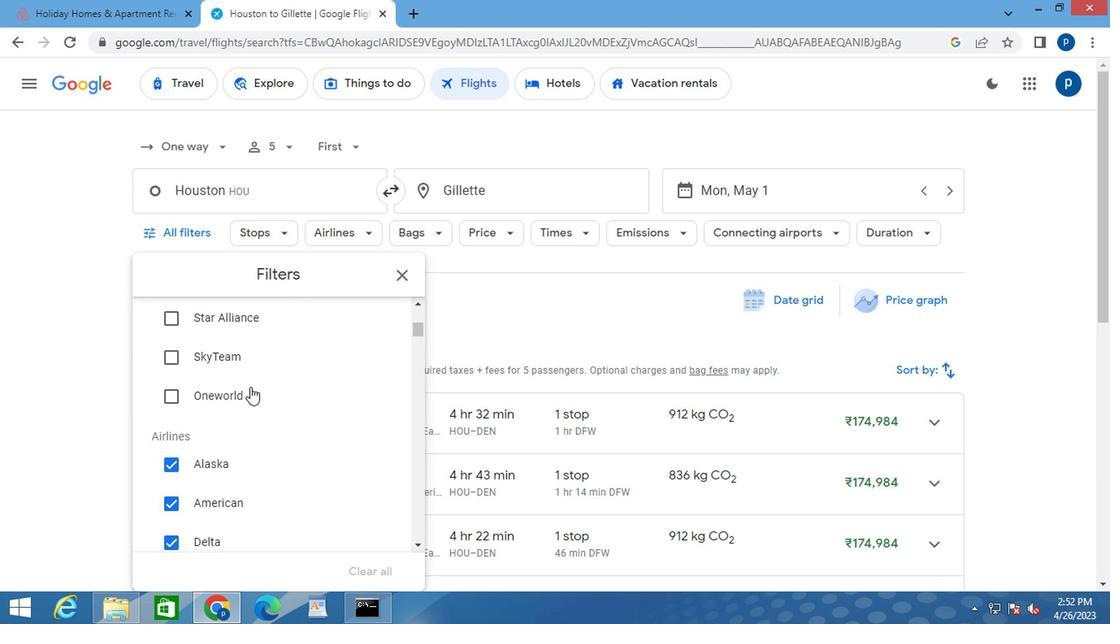 
Action: Mouse moved to (359, 462)
Screenshot: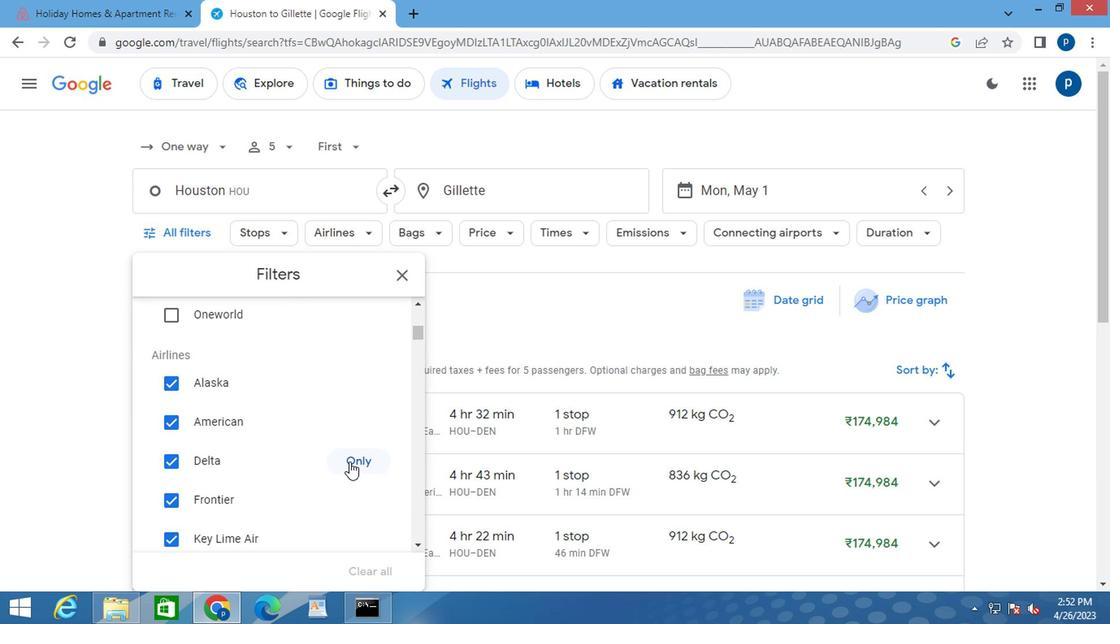 
Action: Mouse pressed left at (359, 462)
Screenshot: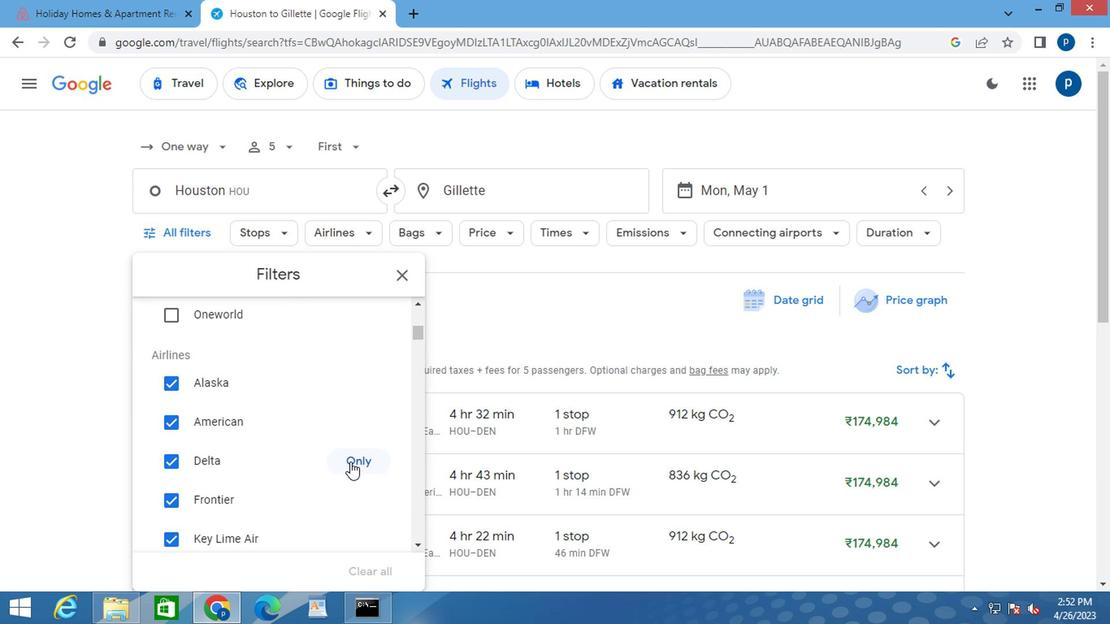
Action: Mouse moved to (300, 462)
Screenshot: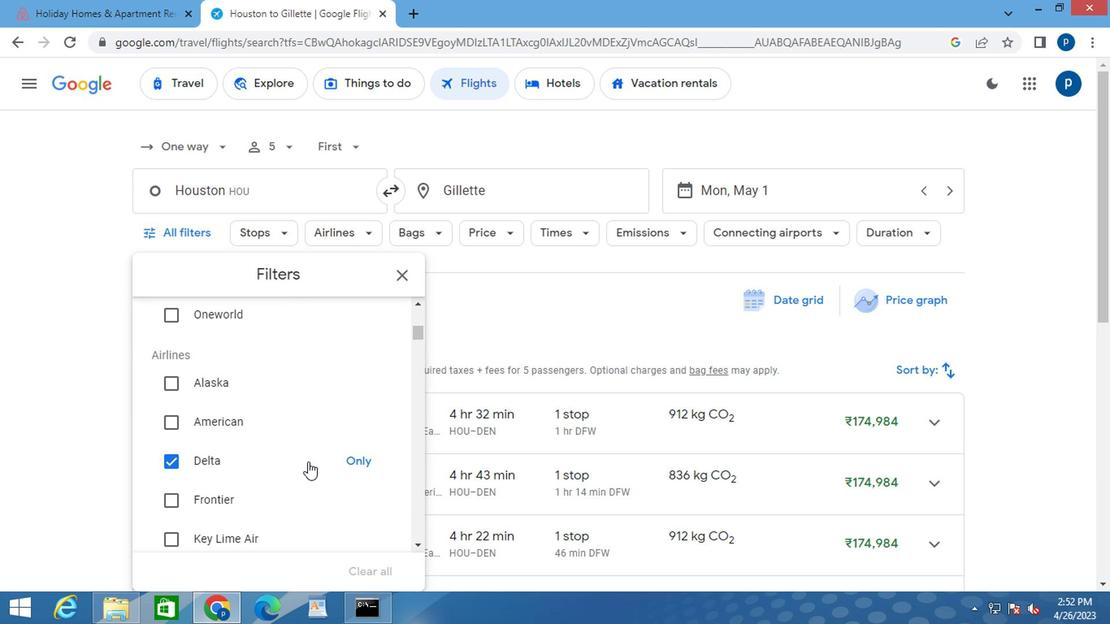 
Action: Mouse scrolled (300, 462) with delta (0, 0)
Screenshot: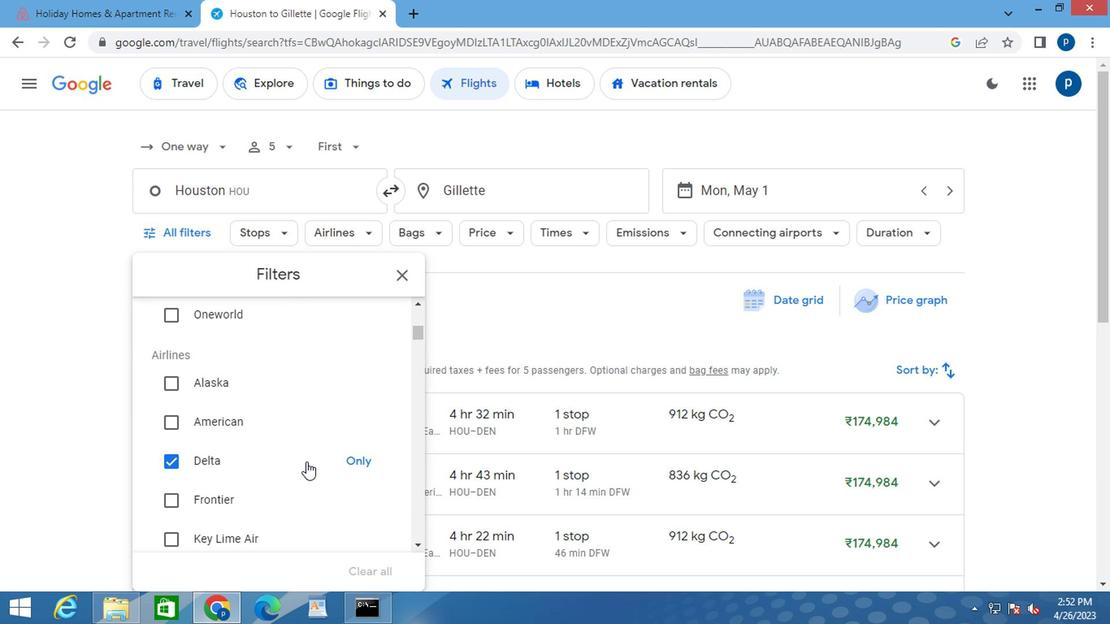 
Action: Mouse scrolled (300, 462) with delta (0, 0)
Screenshot: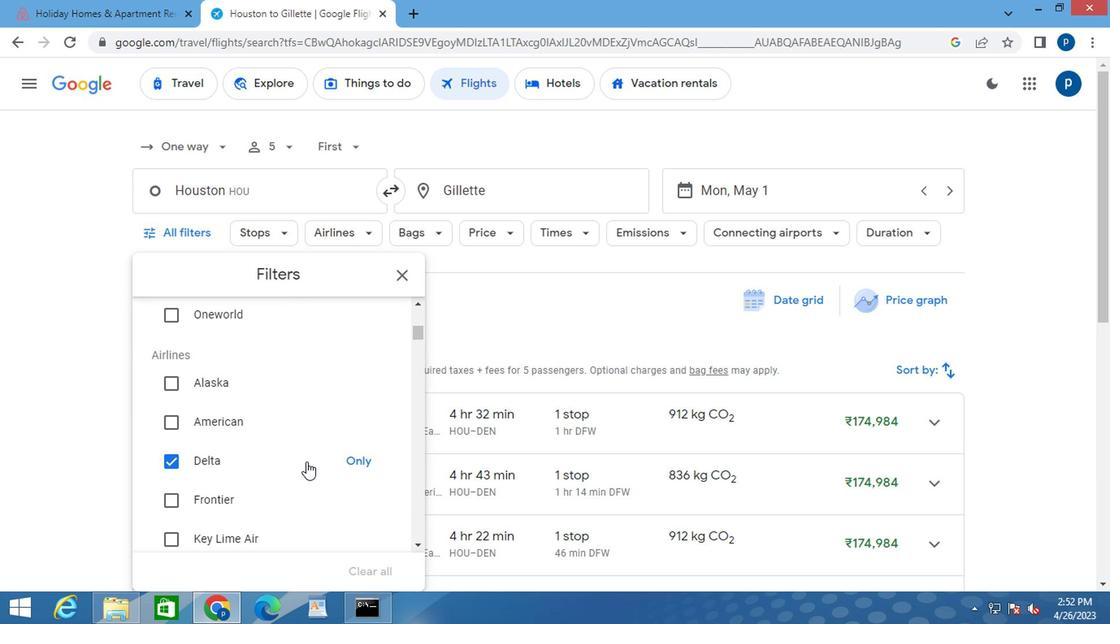
Action: Mouse moved to (320, 456)
Screenshot: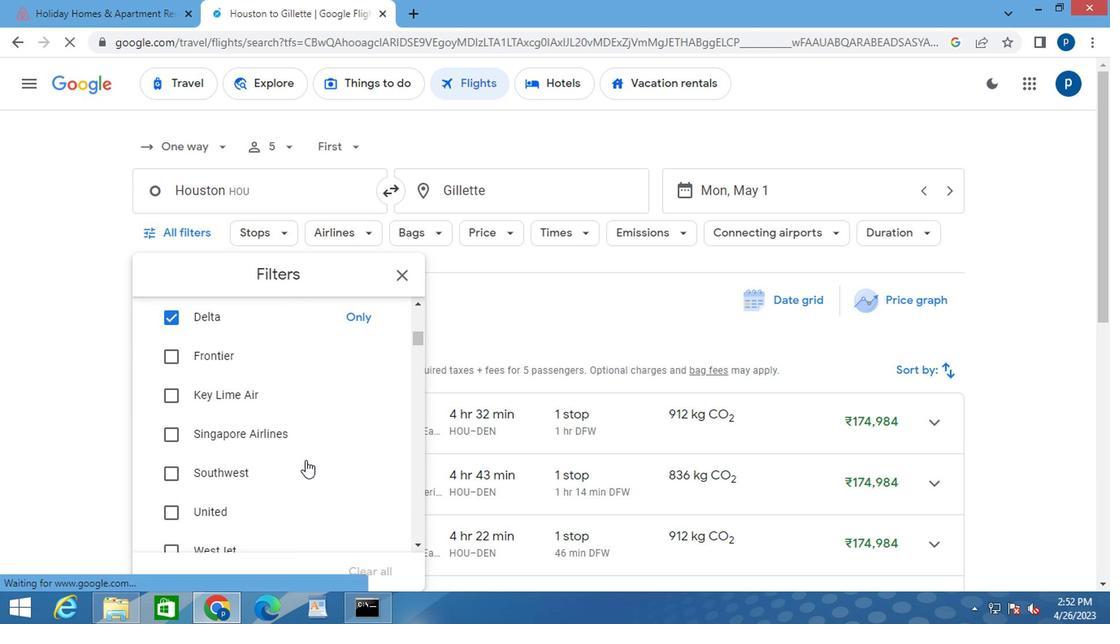
Action: Mouse scrolled (320, 455) with delta (0, -1)
Screenshot: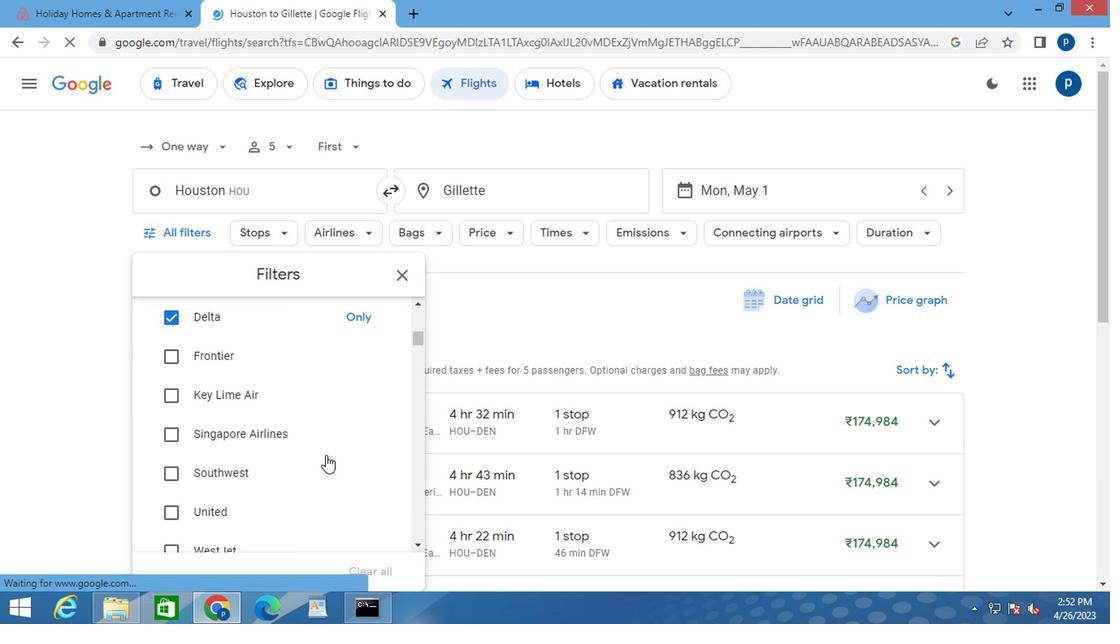 
Action: Mouse scrolled (320, 455) with delta (0, -1)
Screenshot: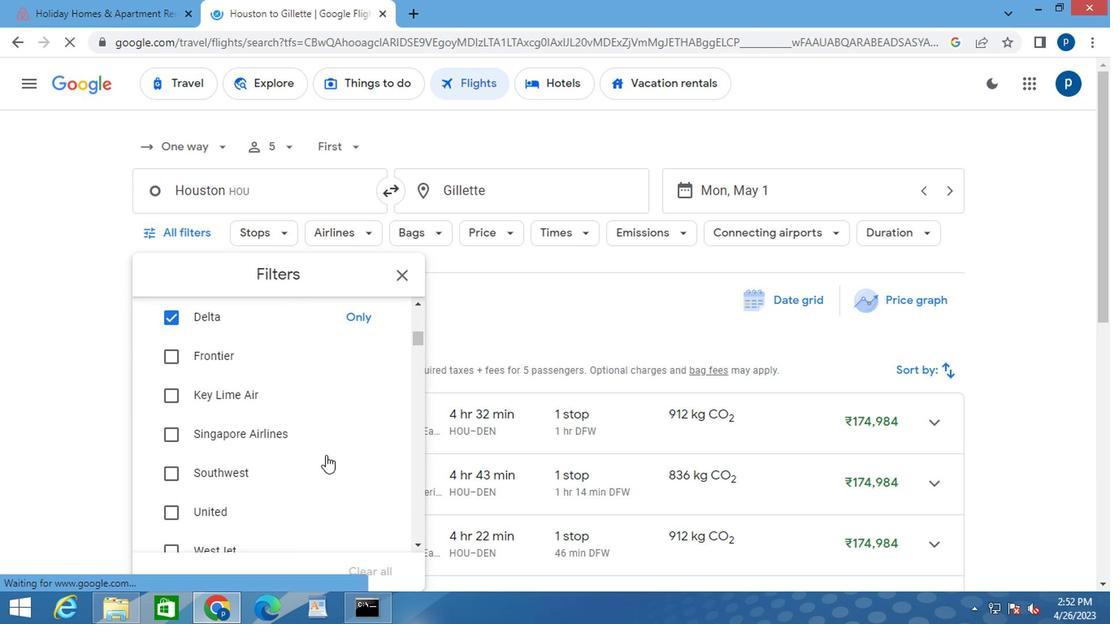 
Action: Mouse moved to (320, 454)
Screenshot: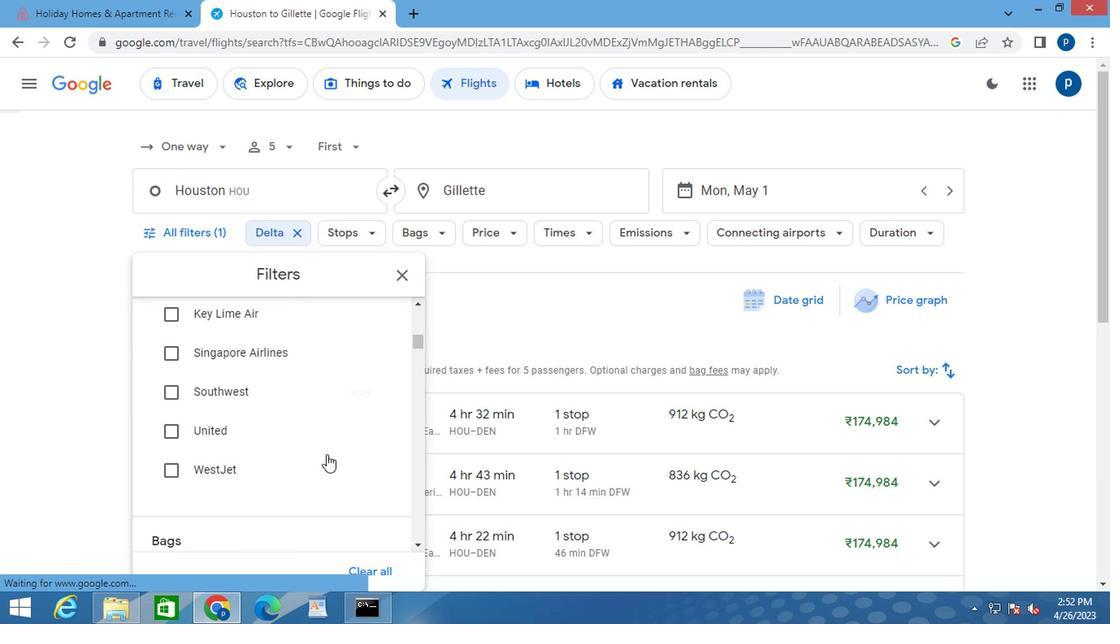 
Action: Mouse scrolled (320, 453) with delta (0, -1)
Screenshot: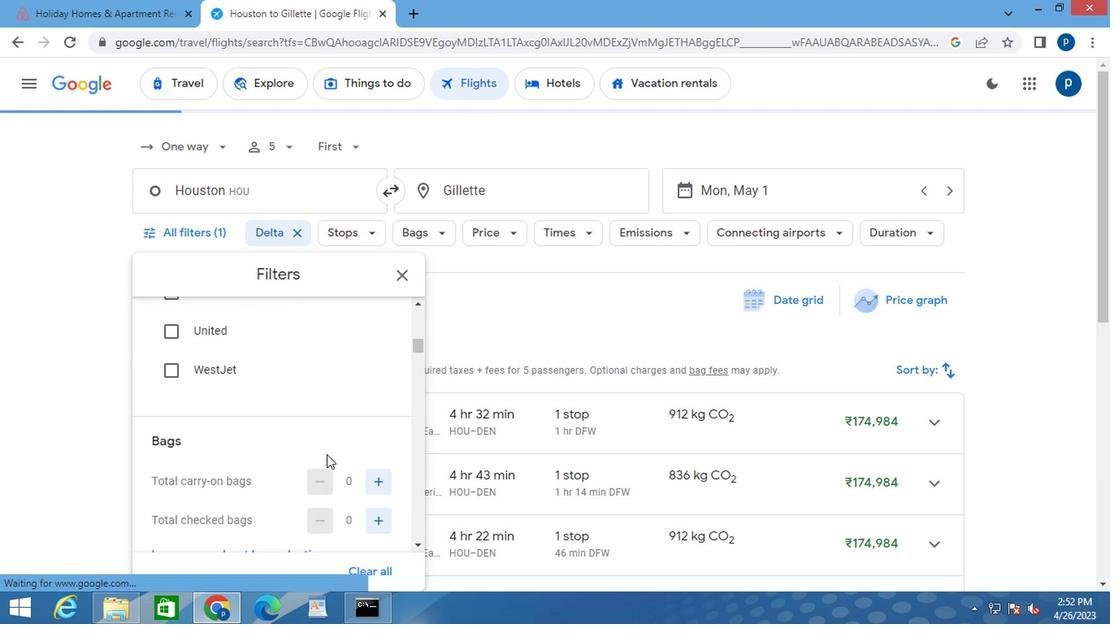 
Action: Mouse moved to (382, 439)
Screenshot: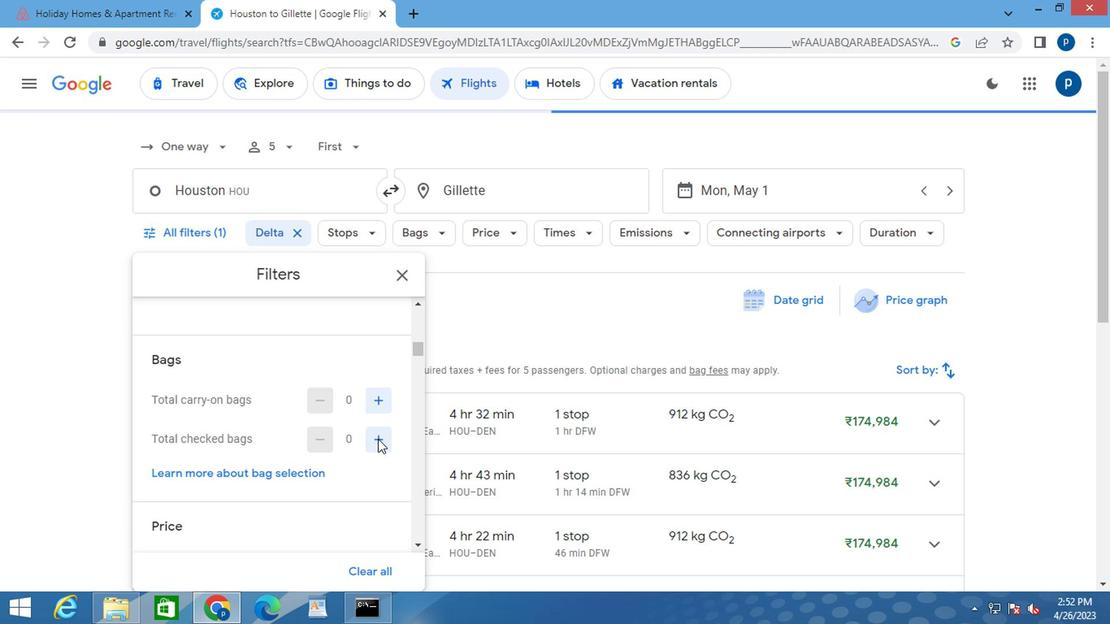 
Action: Mouse pressed left at (382, 439)
Screenshot: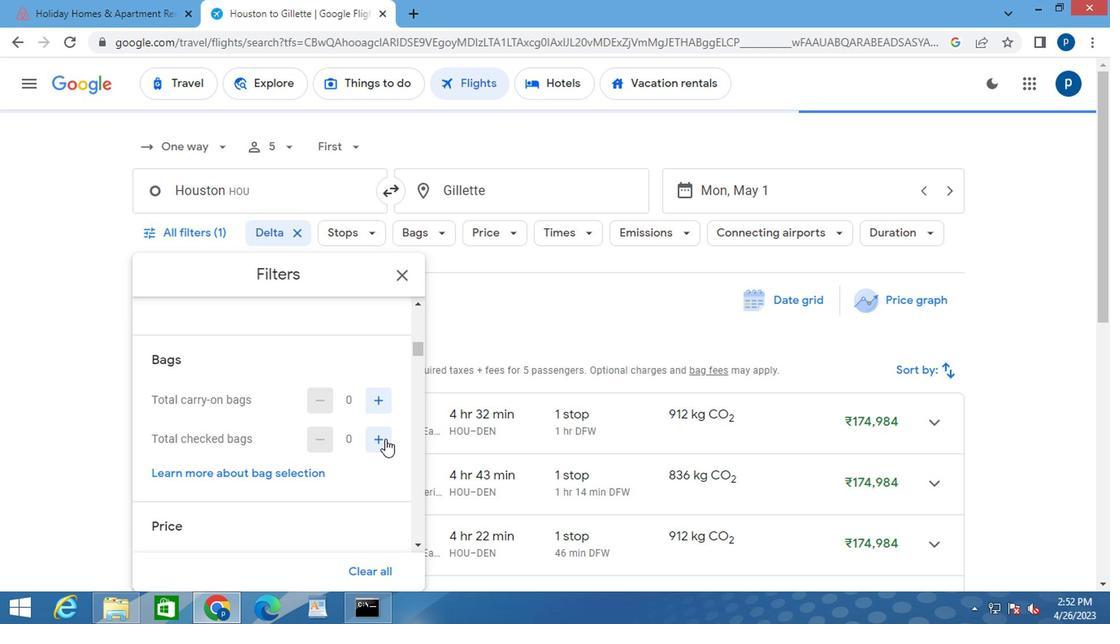 
Action: Mouse pressed left at (382, 439)
Screenshot: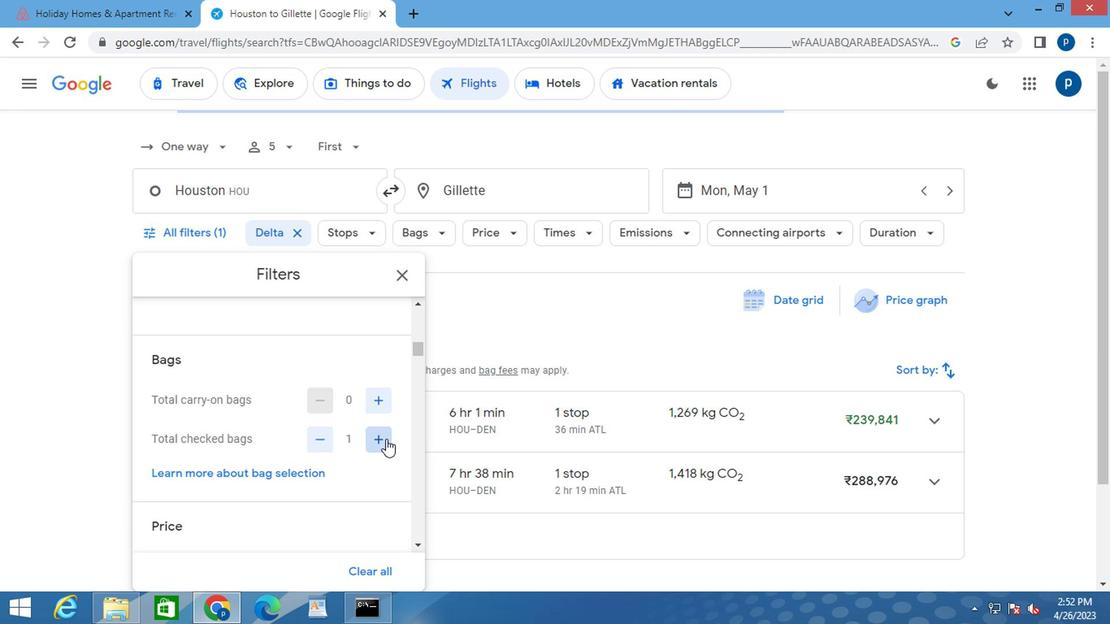 
Action: Mouse pressed left at (382, 439)
Screenshot: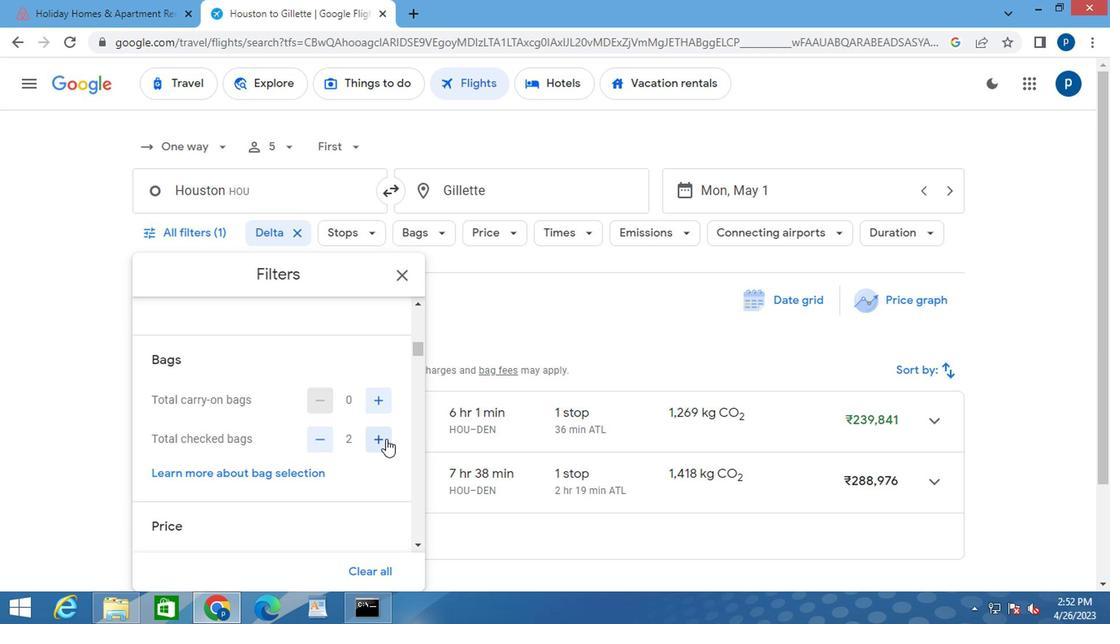 
Action: Mouse moved to (333, 462)
Screenshot: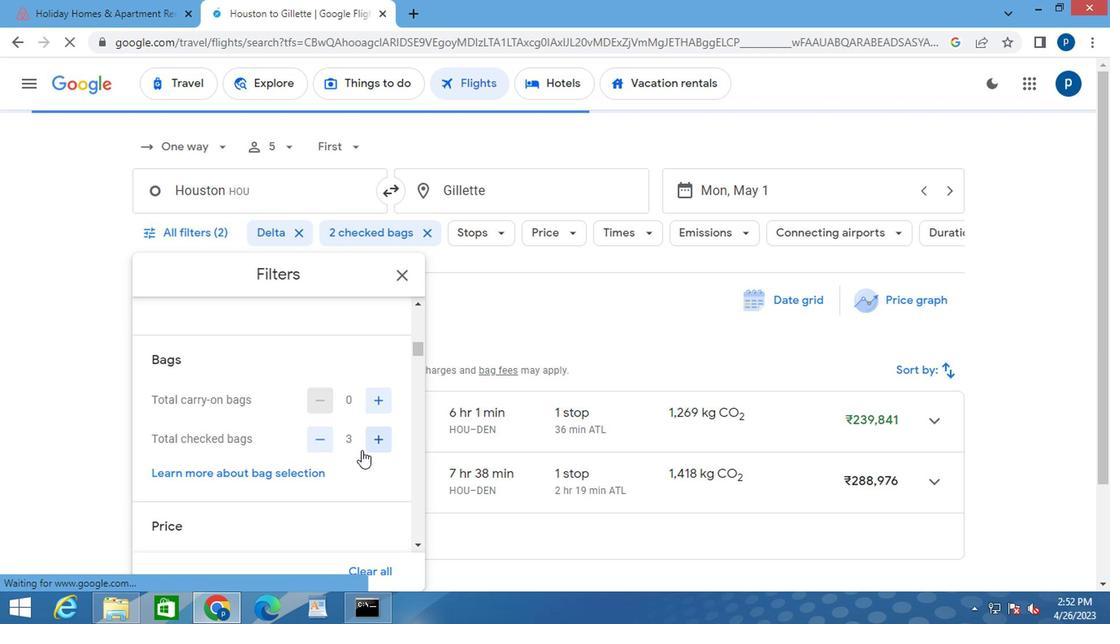 
Action: Mouse scrolled (334, 460) with delta (0, -1)
Screenshot: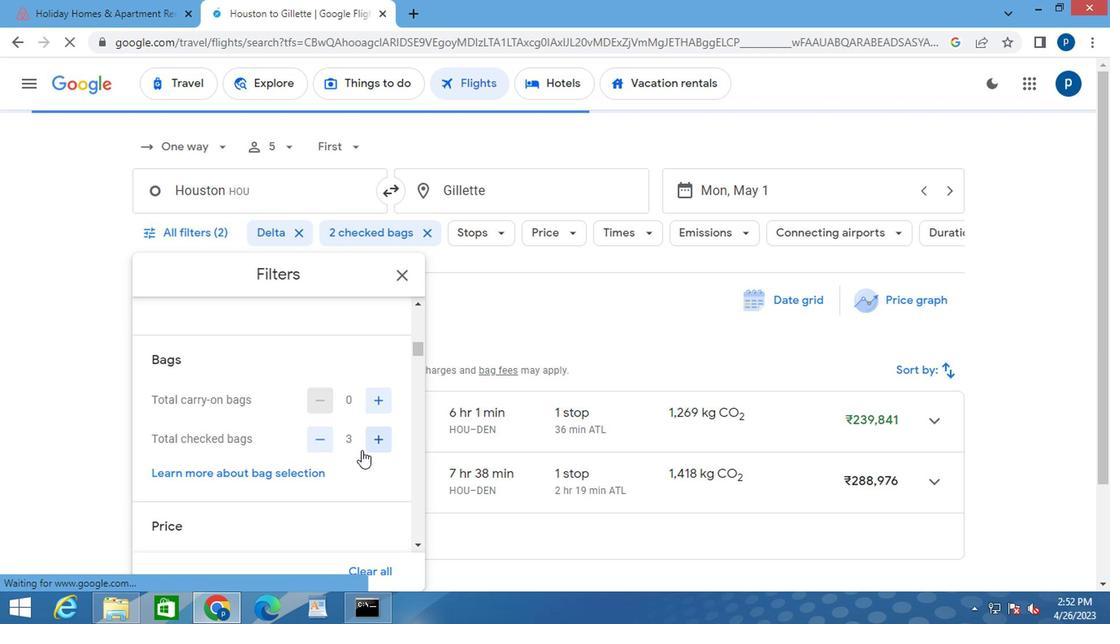 
Action: Mouse scrolled (333, 462) with delta (0, 0)
Screenshot: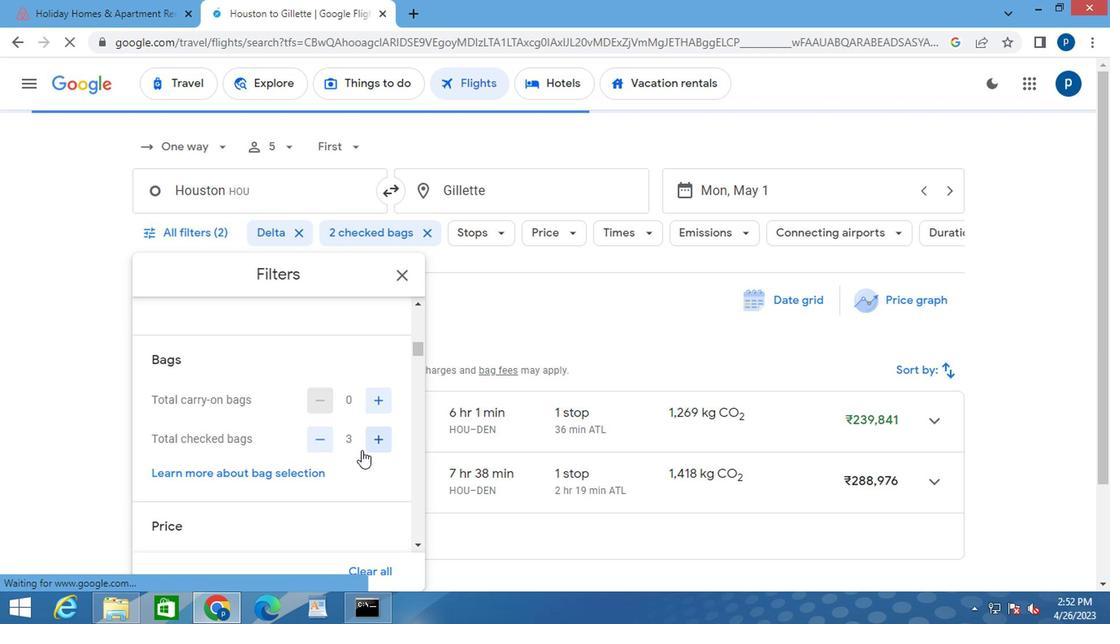 
Action: Mouse moved to (375, 436)
Screenshot: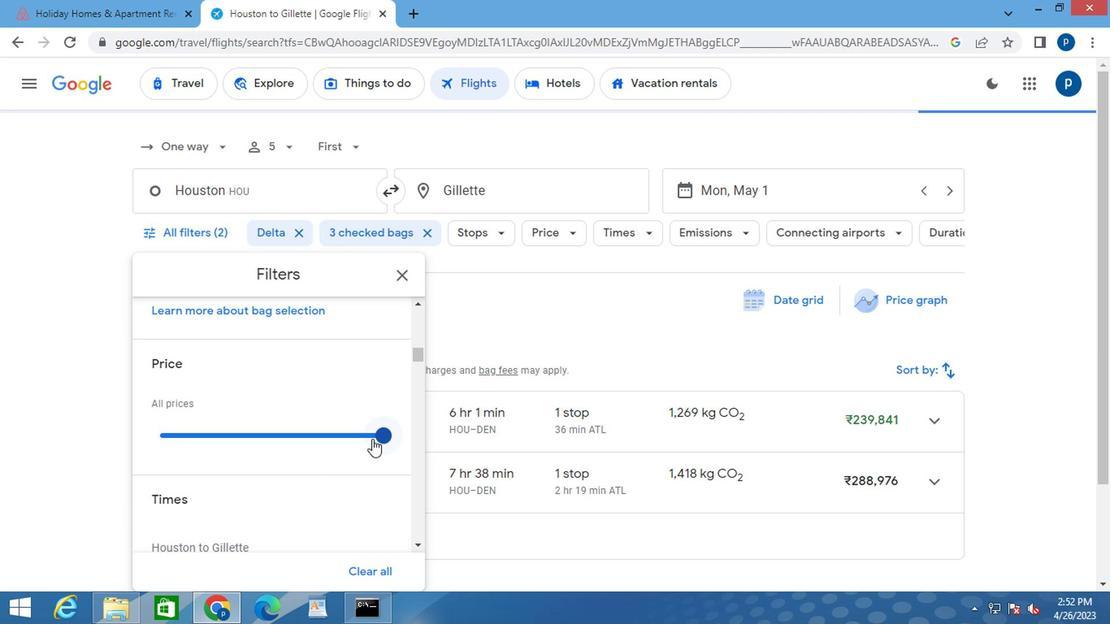 
Action: Mouse pressed left at (375, 436)
Screenshot: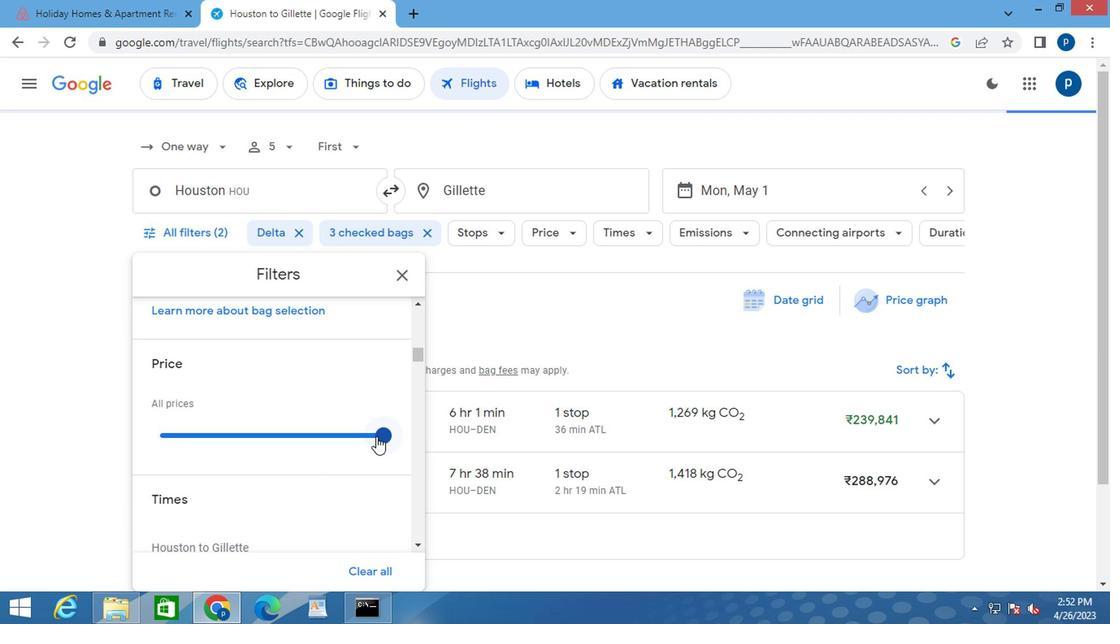 
Action: Mouse moved to (220, 458)
Screenshot: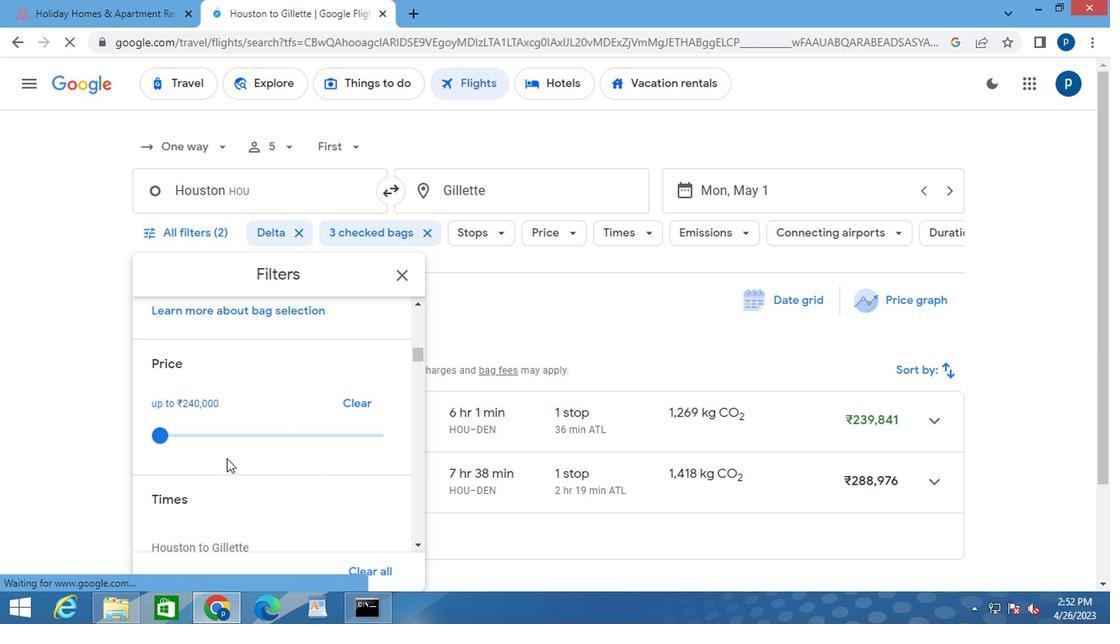 
Action: Mouse scrolled (220, 458) with delta (0, 0)
Screenshot: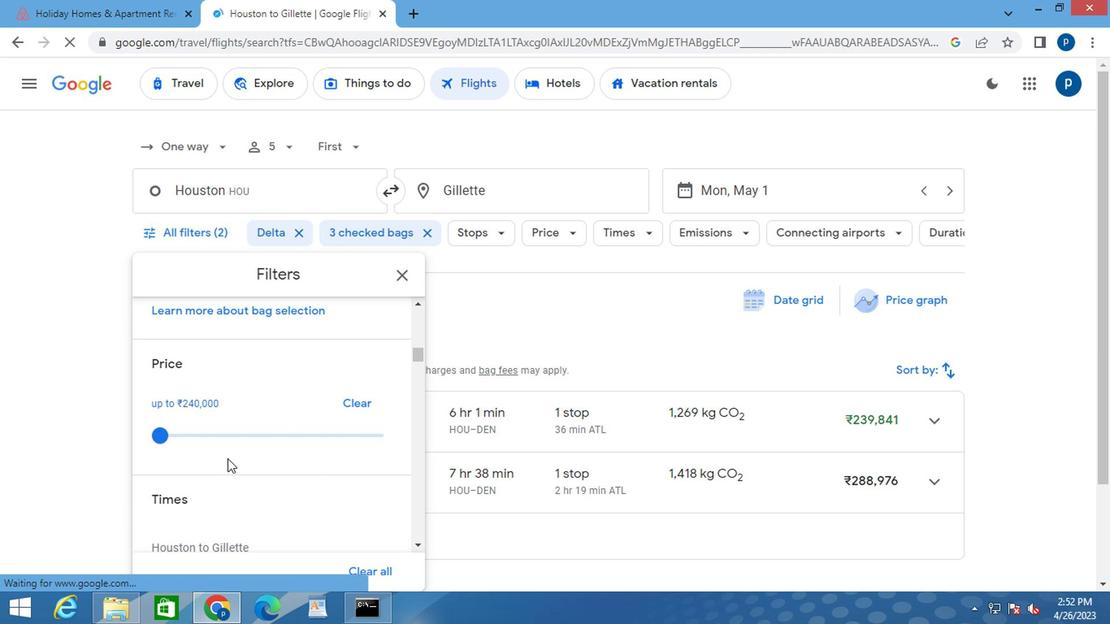
Action: Mouse moved to (220, 452)
Screenshot: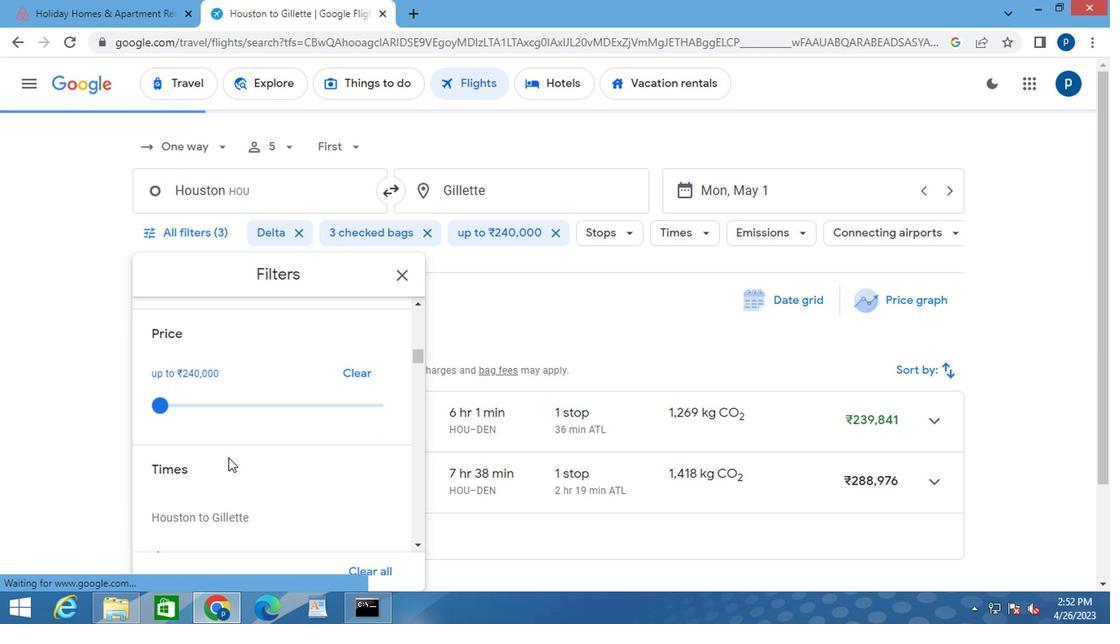 
Action: Mouse scrolled (220, 451) with delta (0, -1)
Screenshot: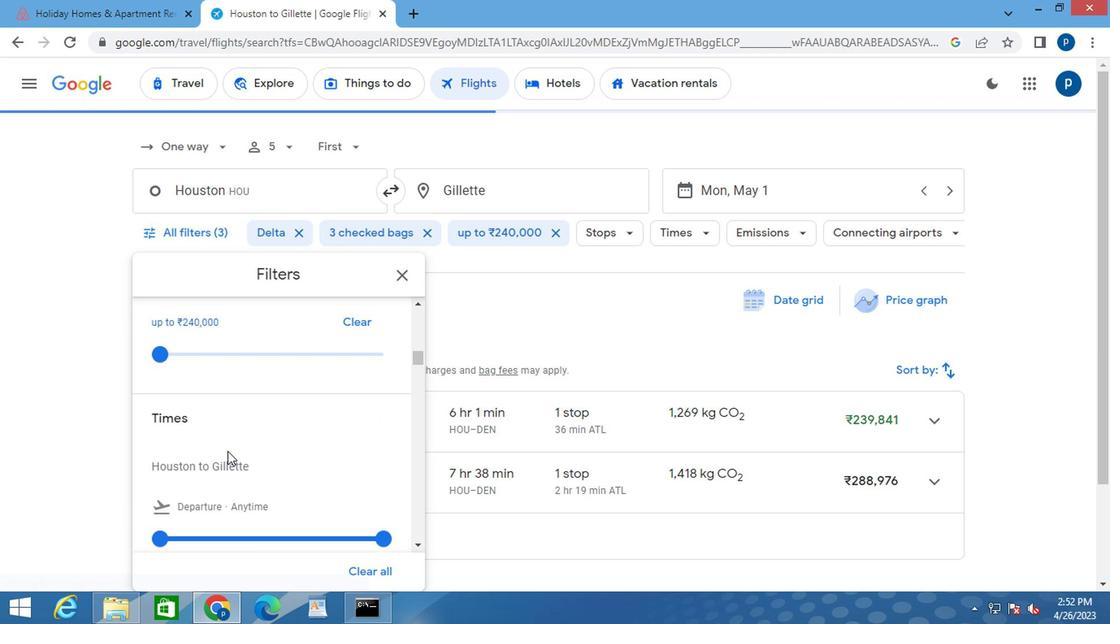 
Action: Mouse moved to (152, 456)
Screenshot: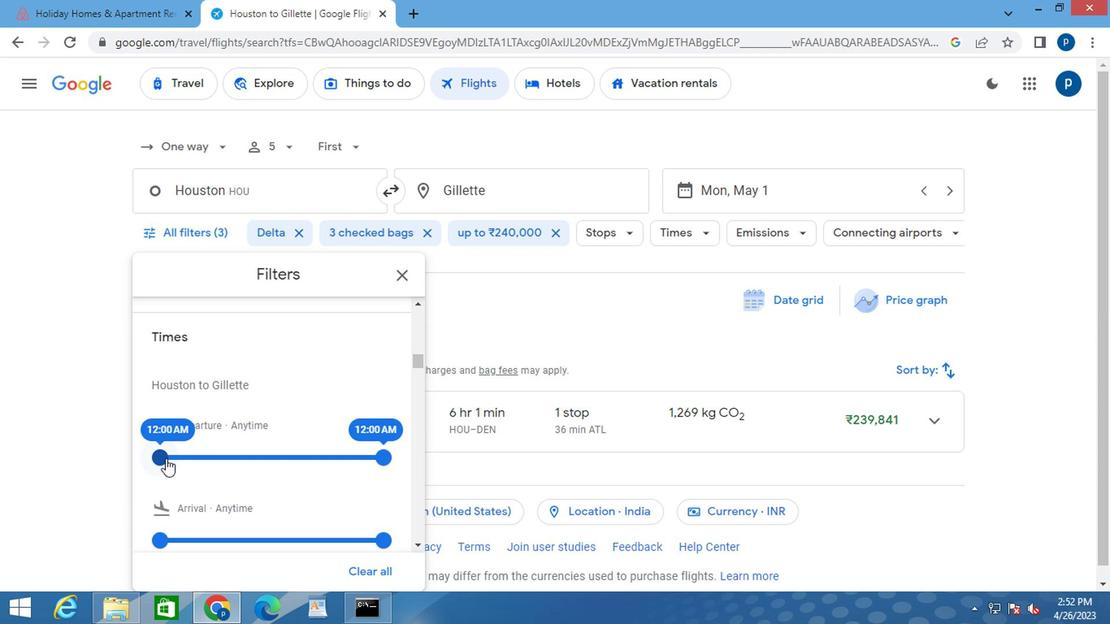 
Action: Mouse pressed left at (152, 456)
Screenshot: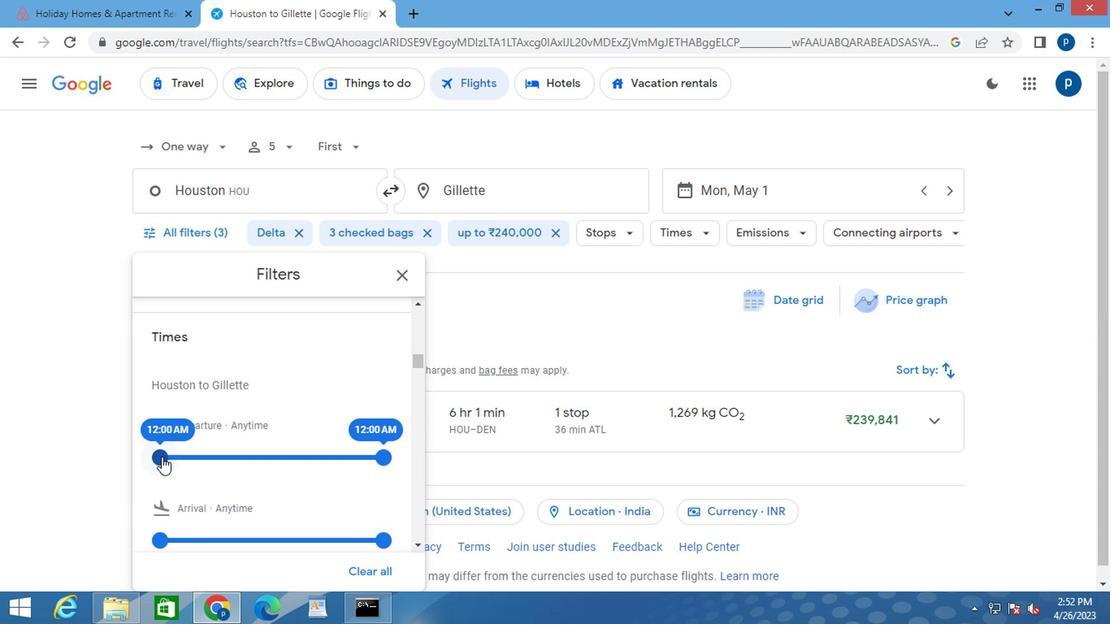 
Action: Mouse moved to (376, 458)
Screenshot: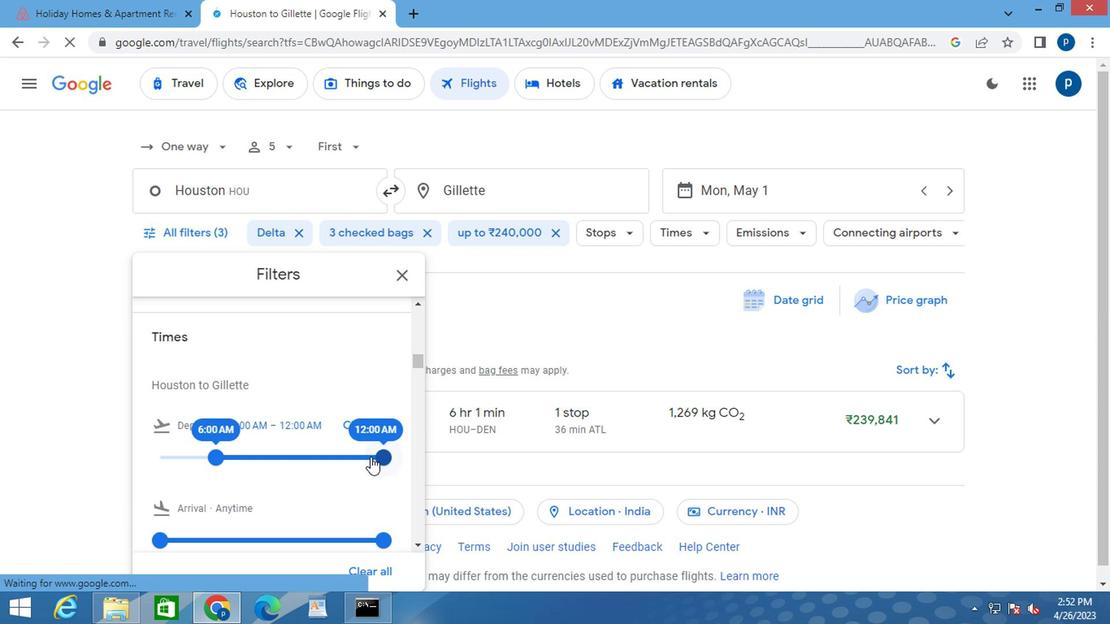 
Action: Mouse pressed left at (376, 458)
Screenshot: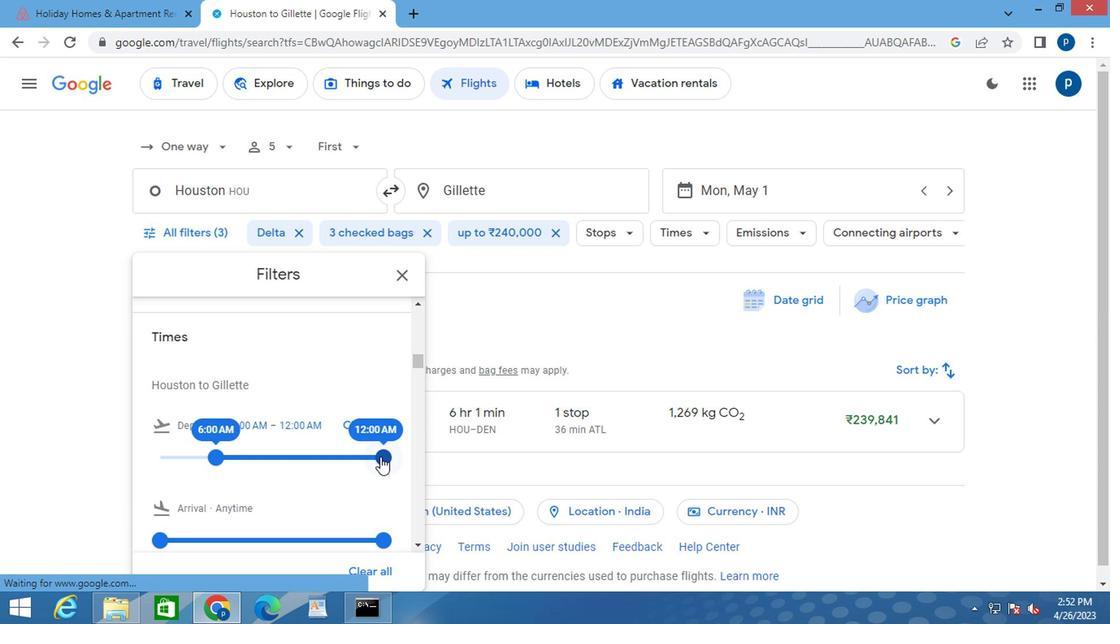 
Action: Mouse moved to (395, 278)
Screenshot: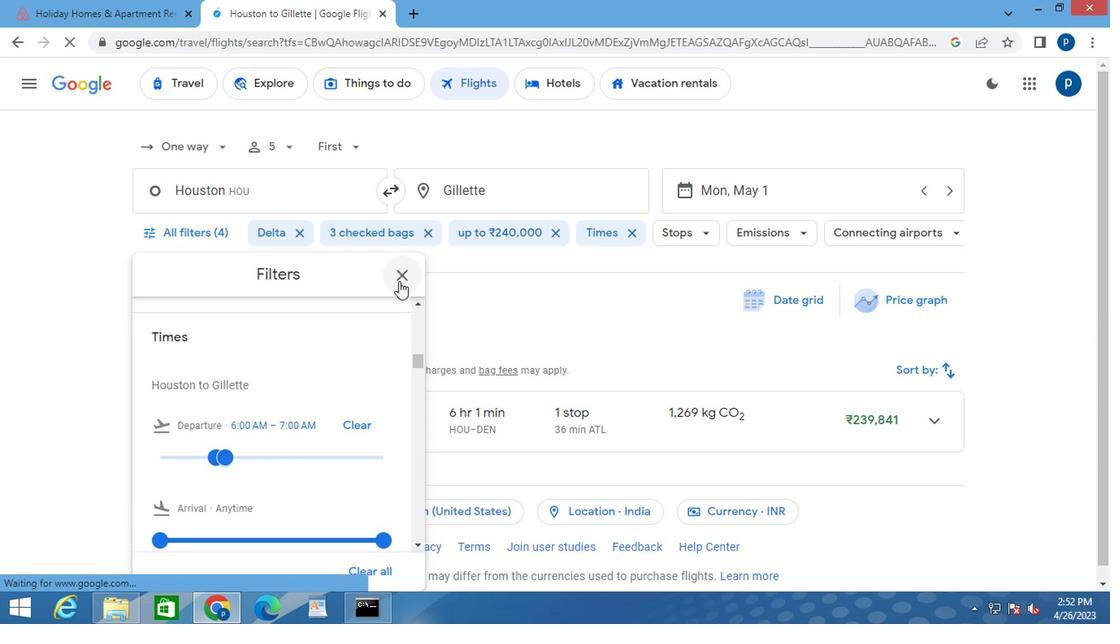 
Action: Mouse pressed left at (395, 278)
Screenshot: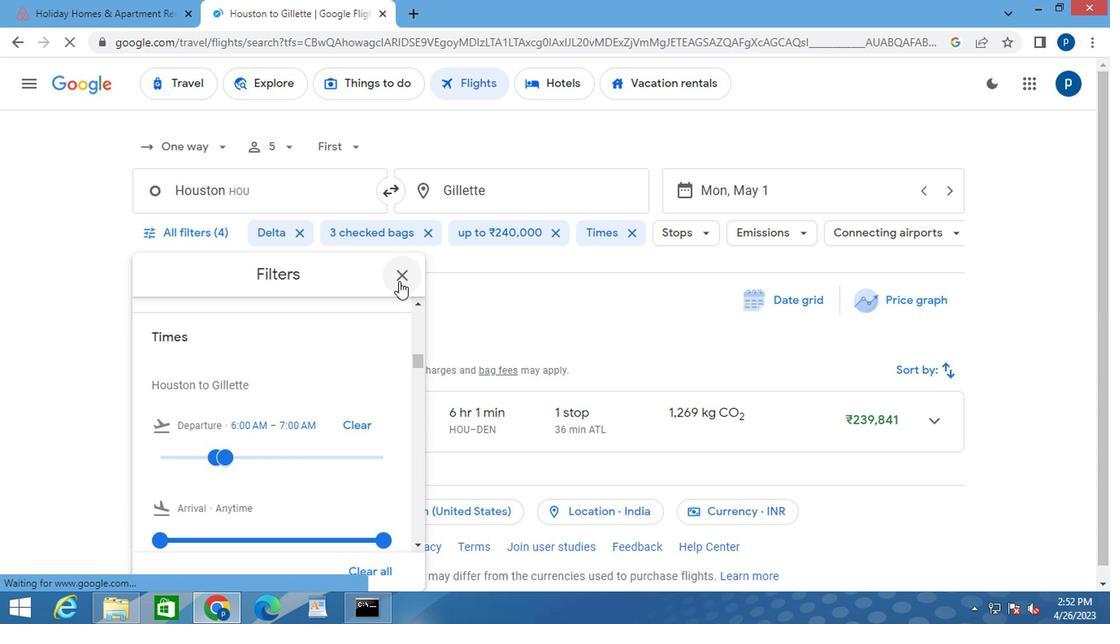 
